 Task: For heading Arial Rounded MT Bold with Underline.  font size for heading26,  'Change the font style of data to'Browallia New.  and font size to 18,  Change the alignment of both headline & data to Align middle & Align Text left.  In the sheet  analysisSalesTargets_2022
Action: Mouse moved to (177, 176)
Screenshot: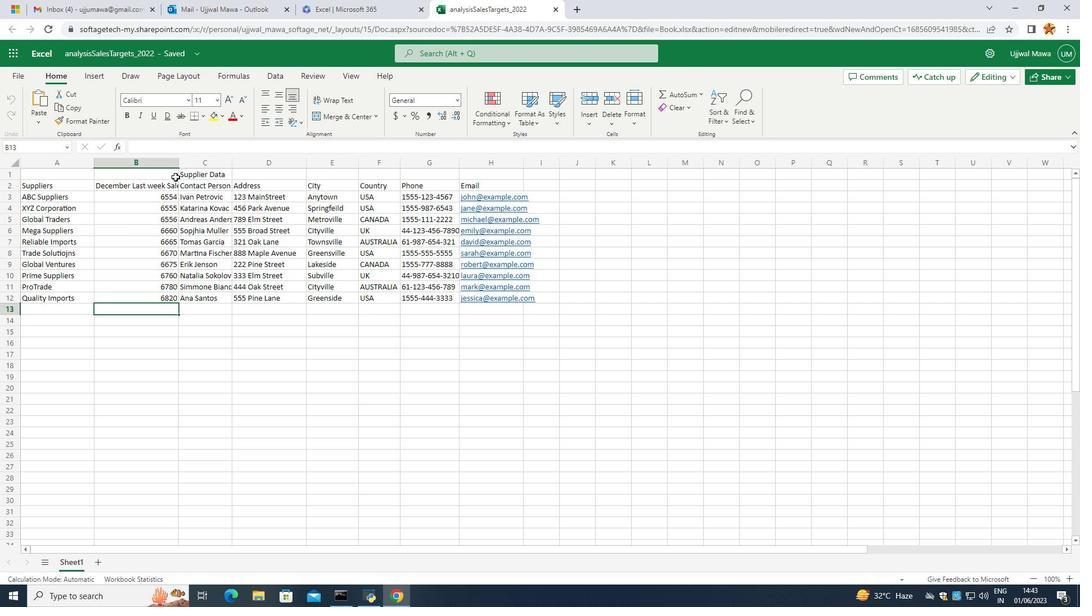 
Action: Mouse pressed left at (177, 176)
Screenshot: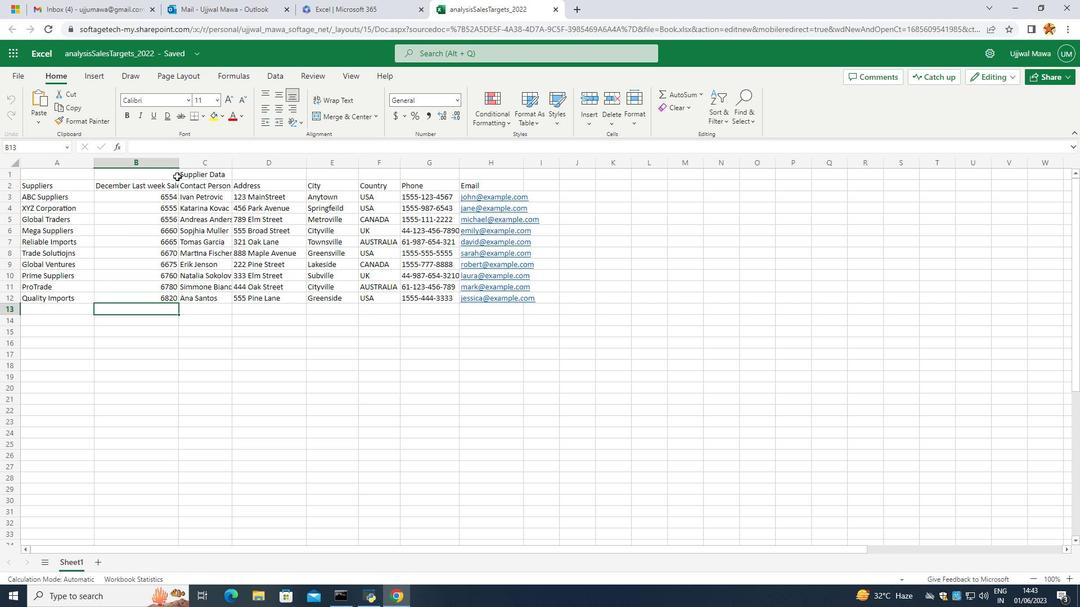 
Action: Mouse moved to (186, 177)
Screenshot: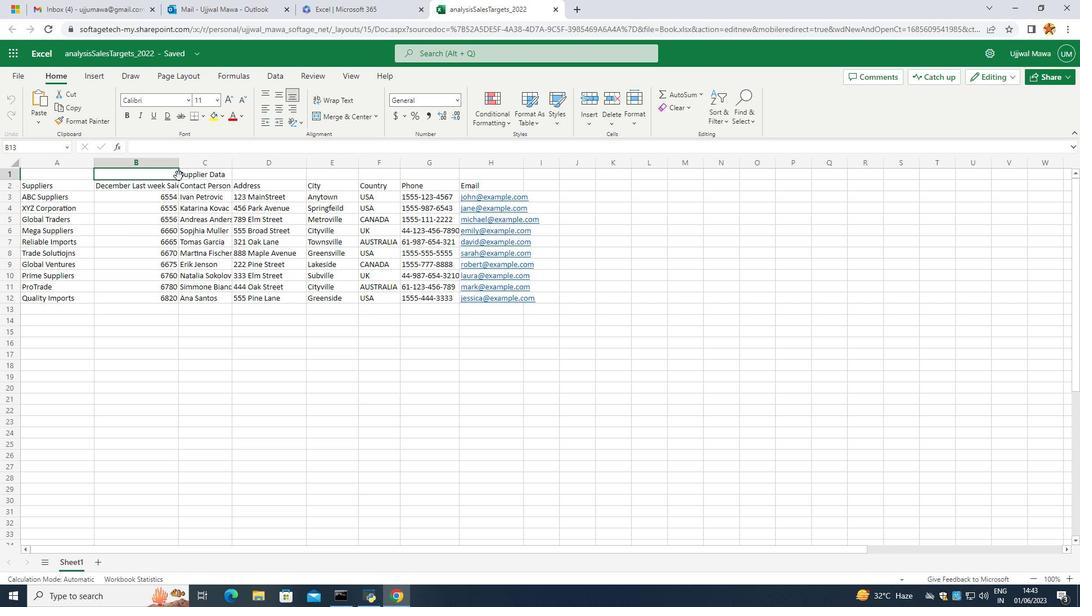 
Action: Mouse pressed left at (186, 177)
Screenshot: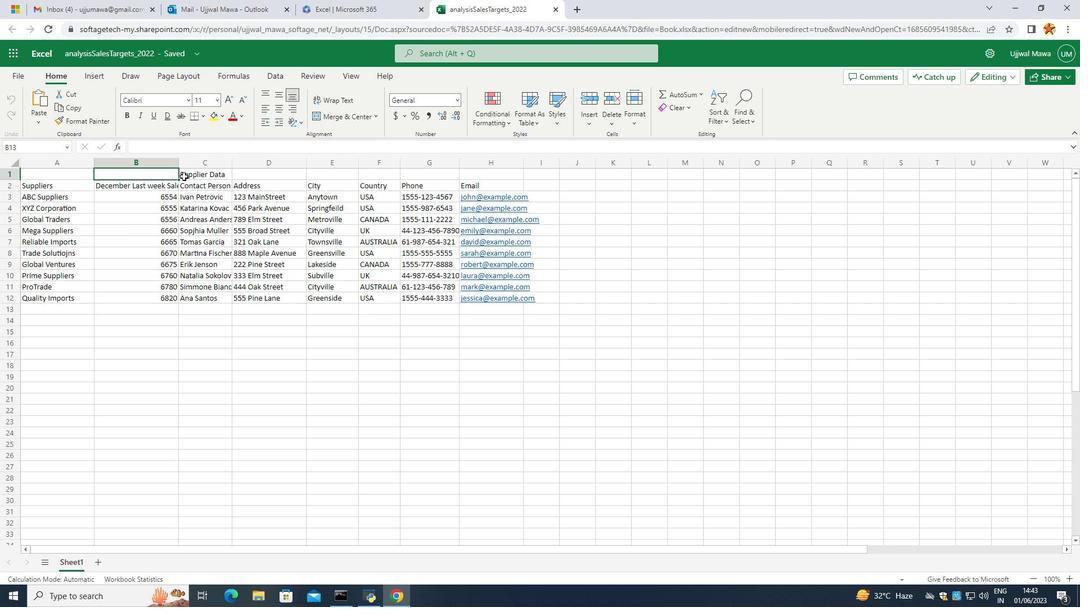 
Action: Mouse moved to (180, 101)
Screenshot: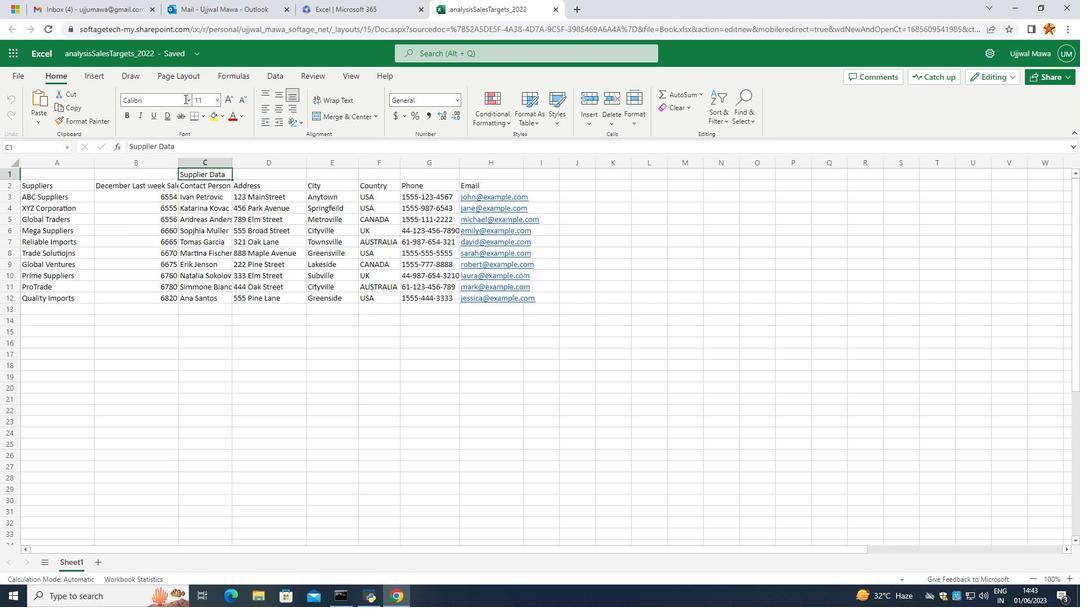 
Action: Mouse pressed left at (180, 101)
Screenshot: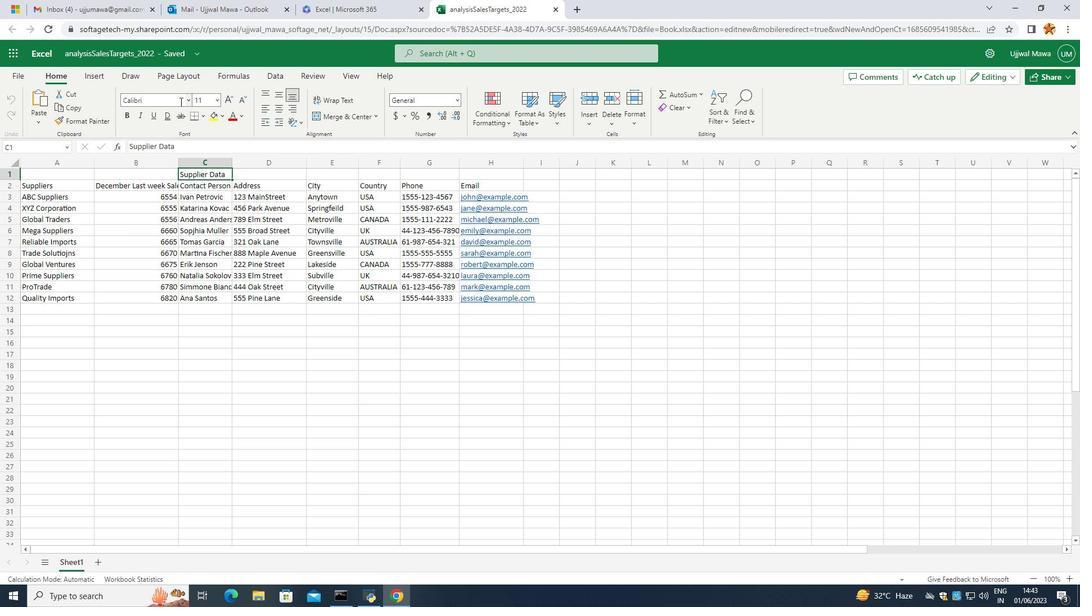 
Action: Mouse moved to (183, 102)
Screenshot: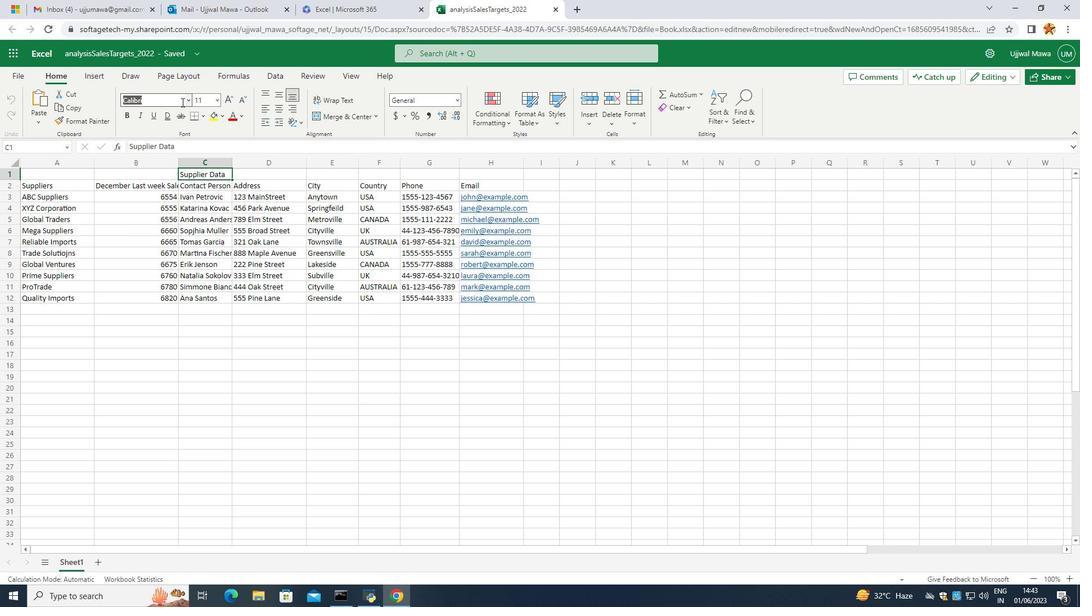 
Action: Mouse pressed left at (183, 102)
Screenshot: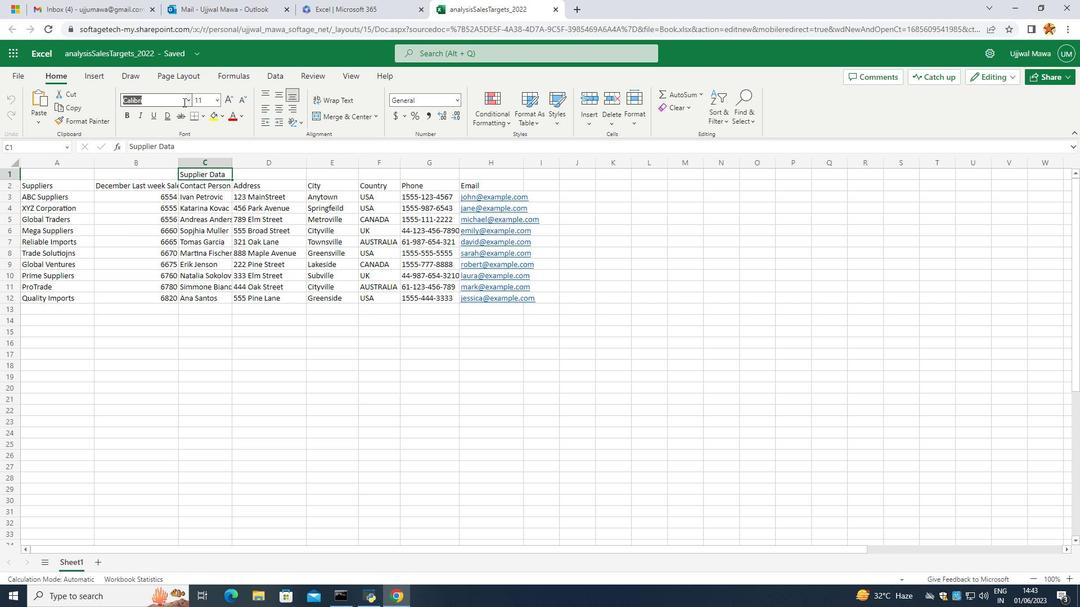
Action: Mouse moved to (189, 101)
Screenshot: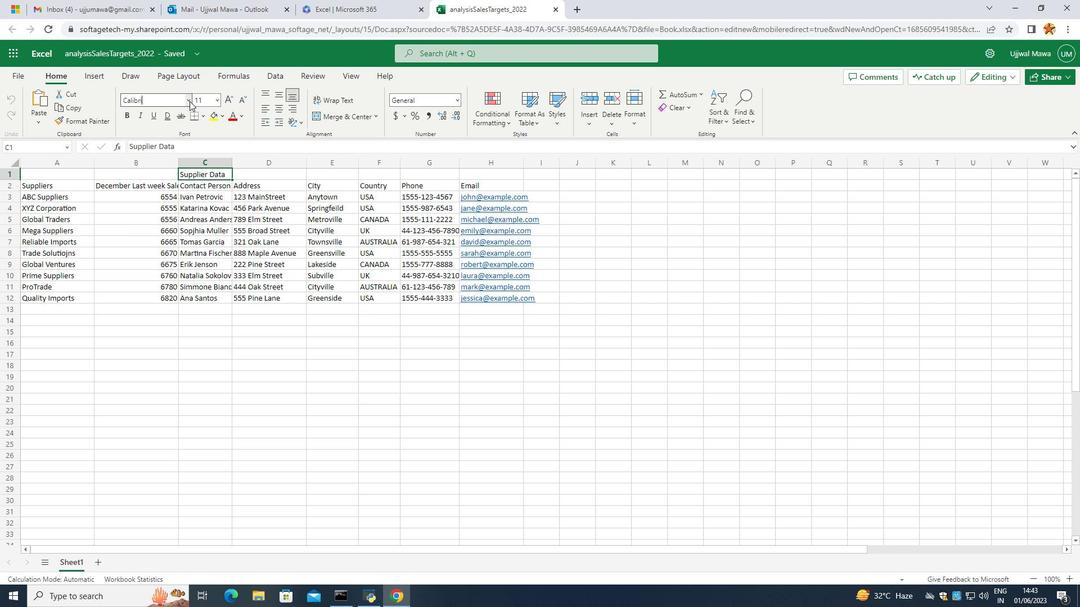 
Action: Mouse pressed left at (189, 101)
Screenshot: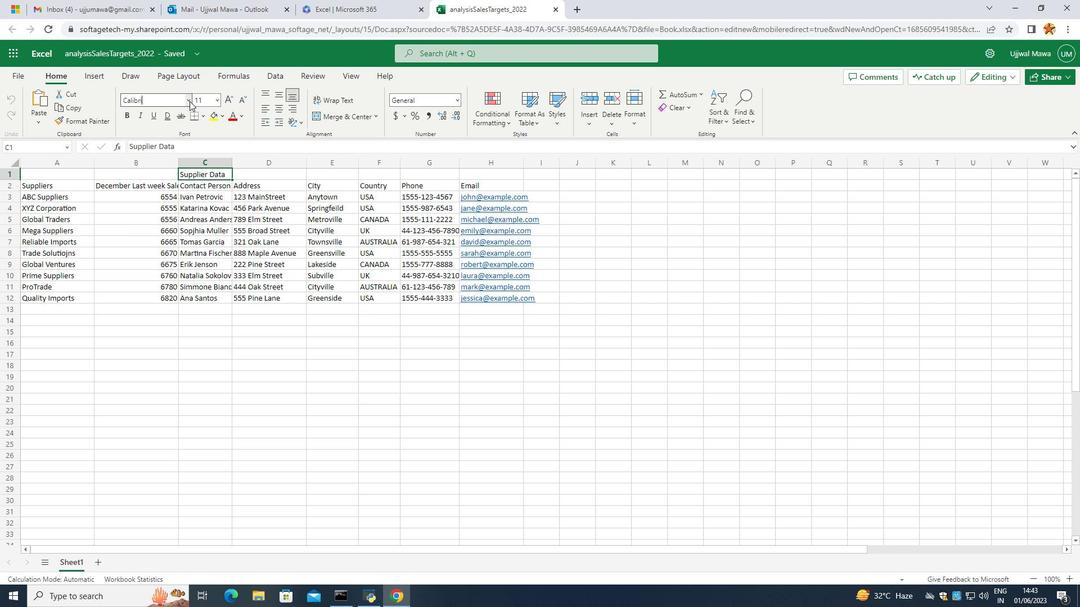 
Action: Mouse moved to (162, 132)
Screenshot: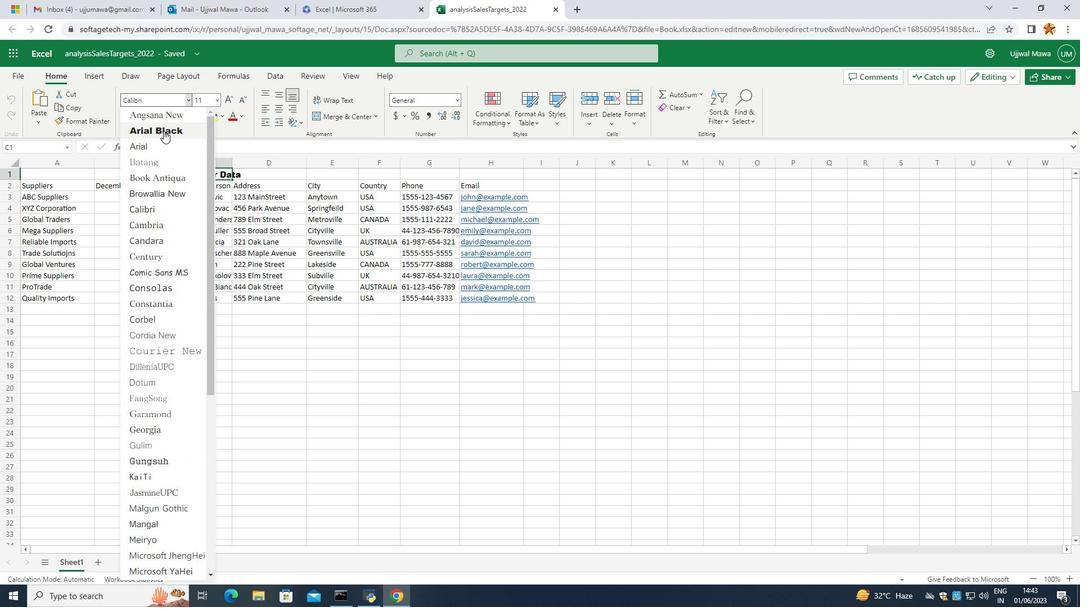 
Action: Mouse pressed left at (162, 132)
Screenshot: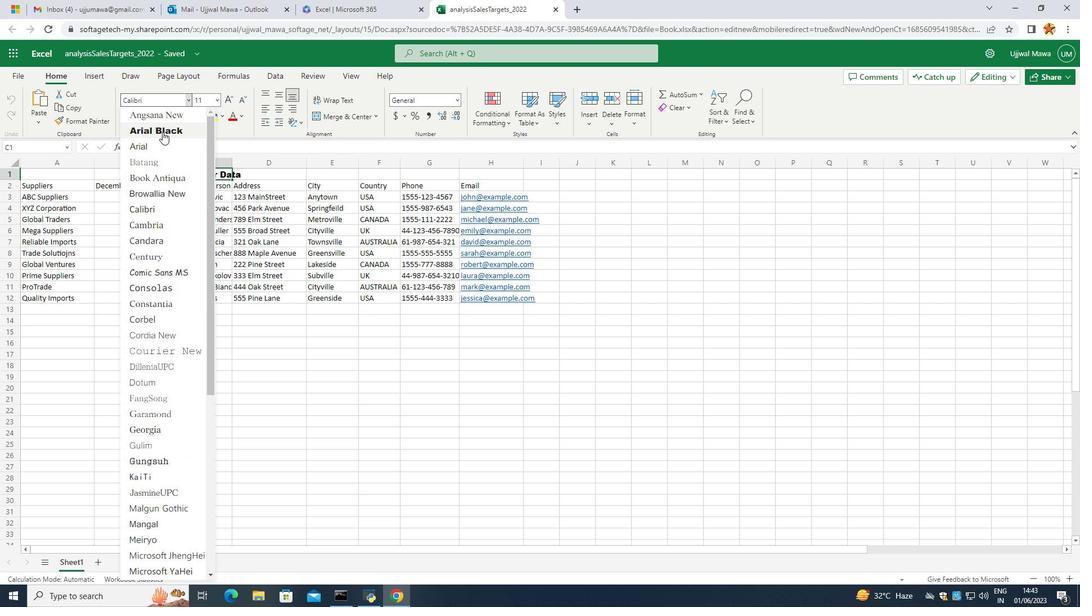 
Action: Mouse moved to (131, 114)
Screenshot: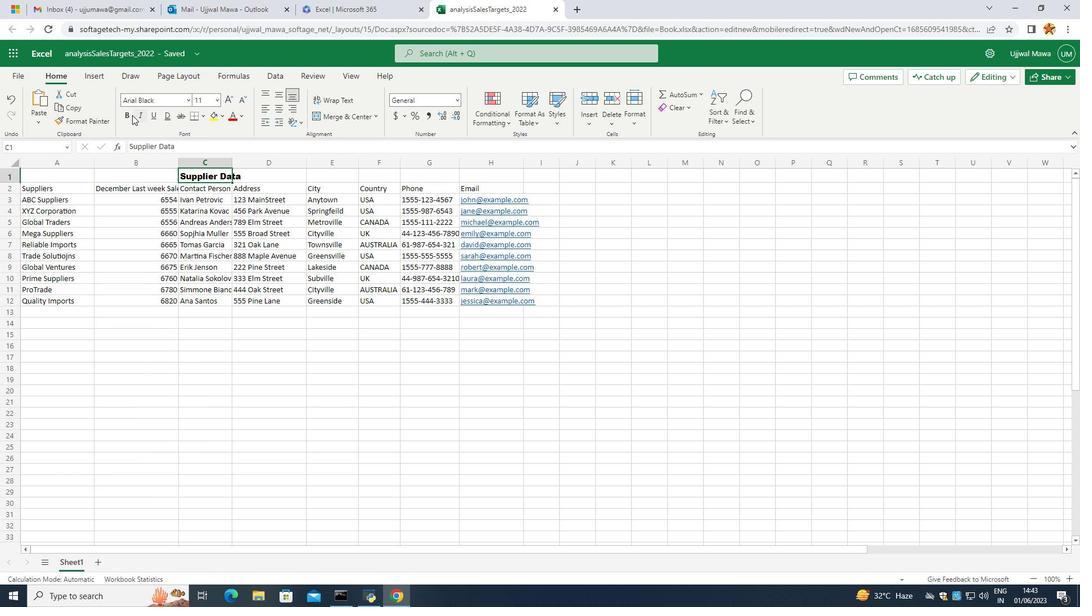 
Action: Mouse pressed left at (131, 114)
Screenshot: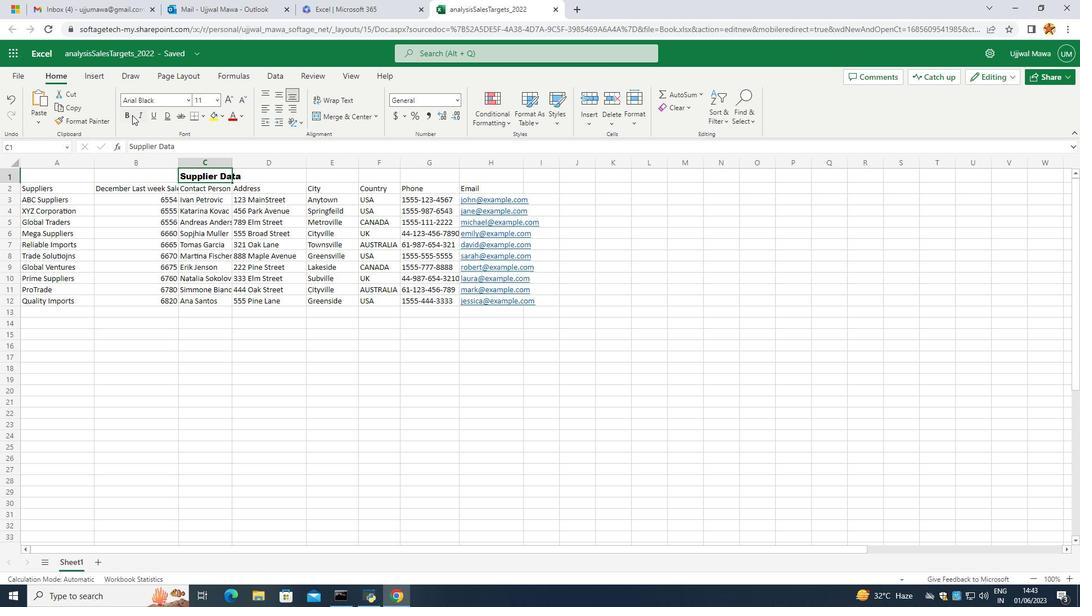 
Action: Mouse moved to (158, 118)
Screenshot: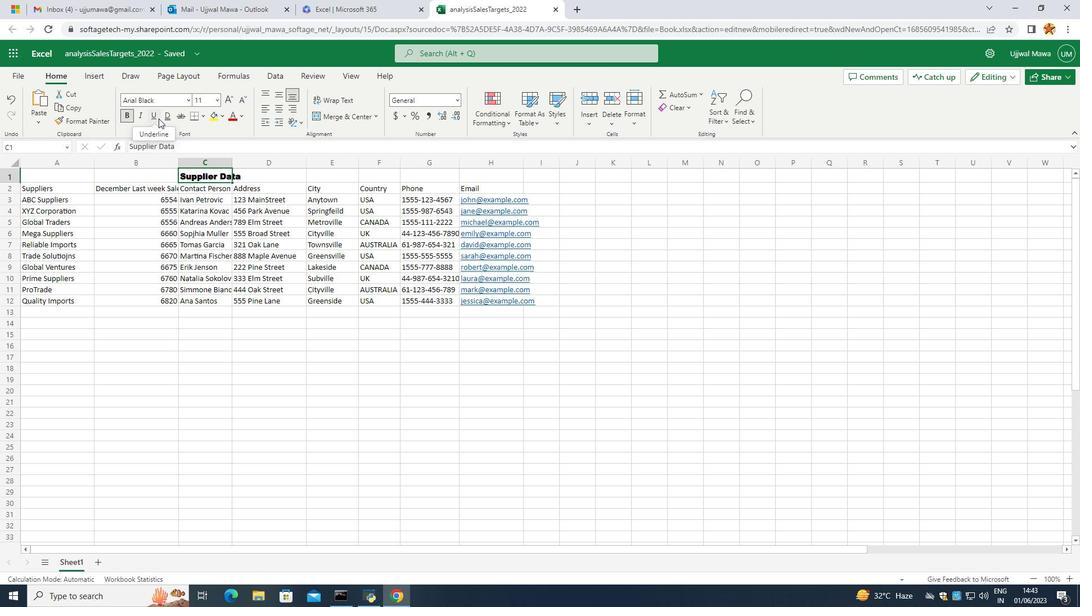 
Action: Mouse pressed left at (158, 118)
Screenshot: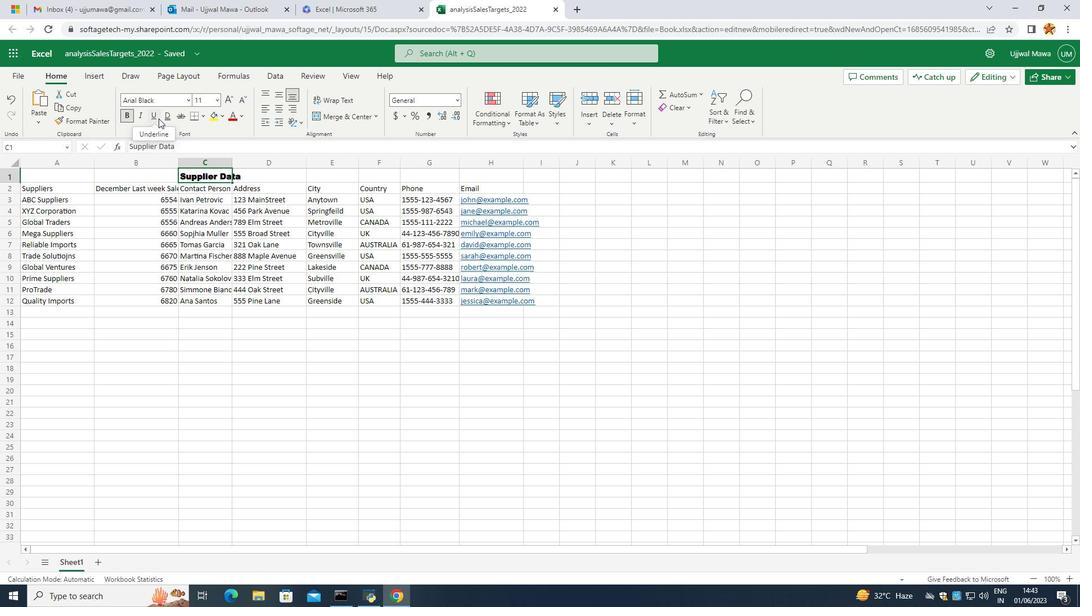 
Action: Mouse moved to (221, 102)
Screenshot: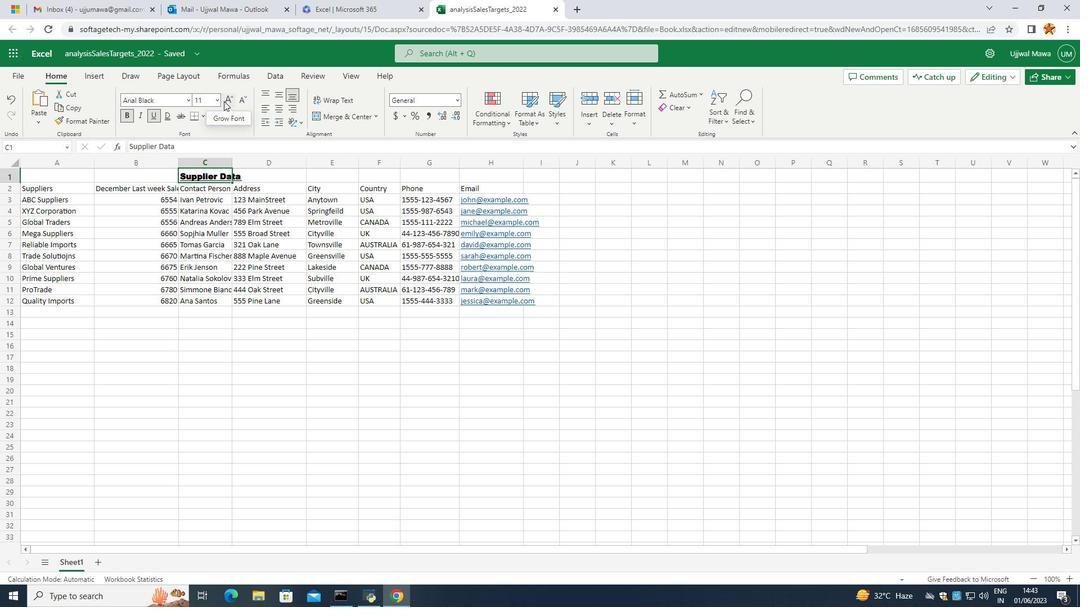 
Action: Mouse pressed left at (221, 102)
Screenshot: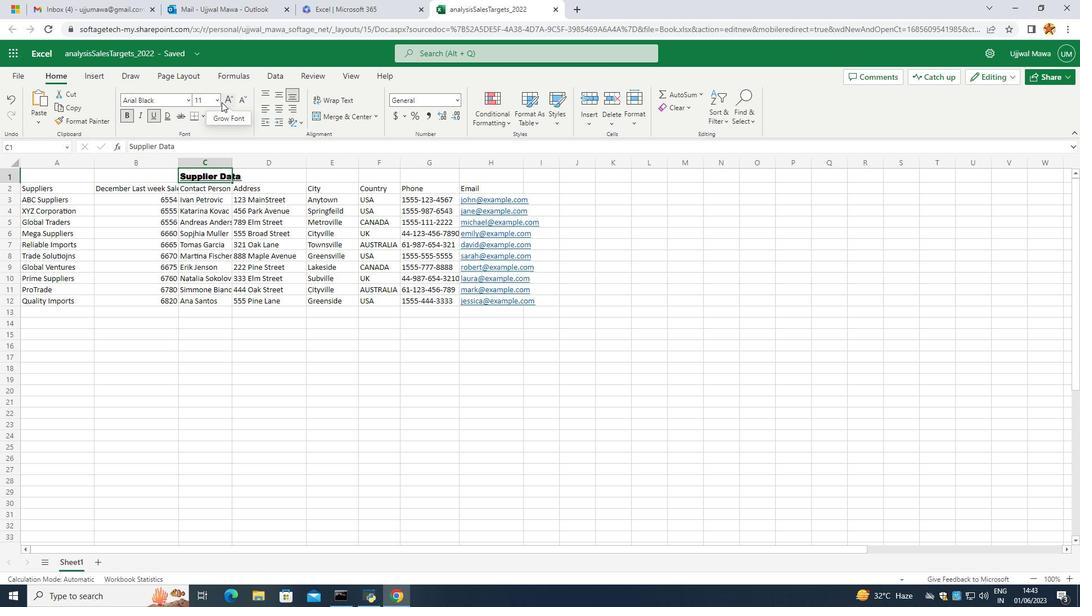 
Action: Mouse moved to (227, 103)
Screenshot: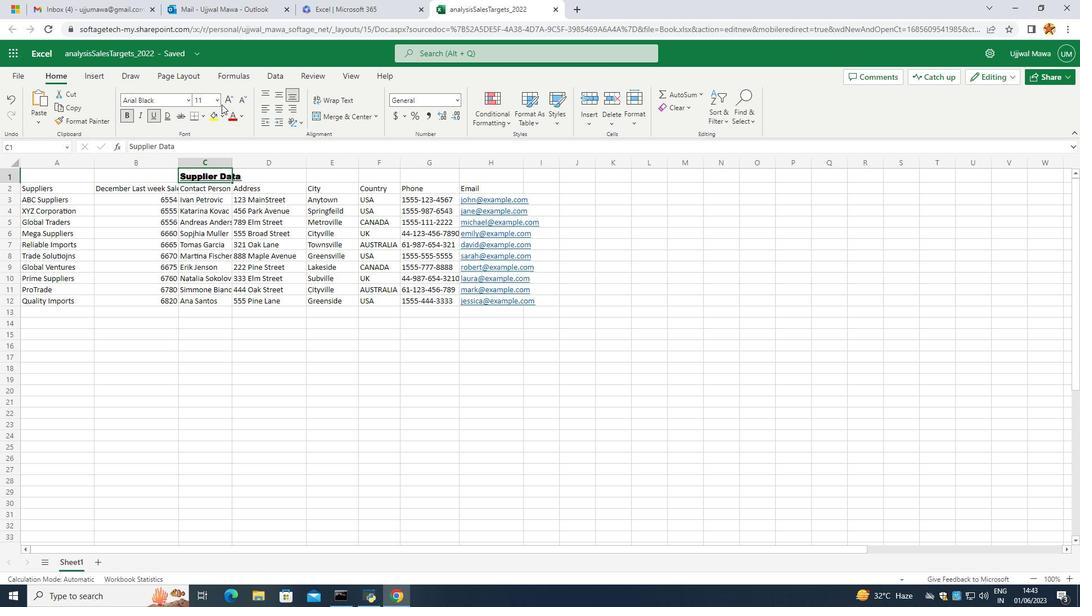 
Action: Mouse pressed left at (227, 103)
Screenshot: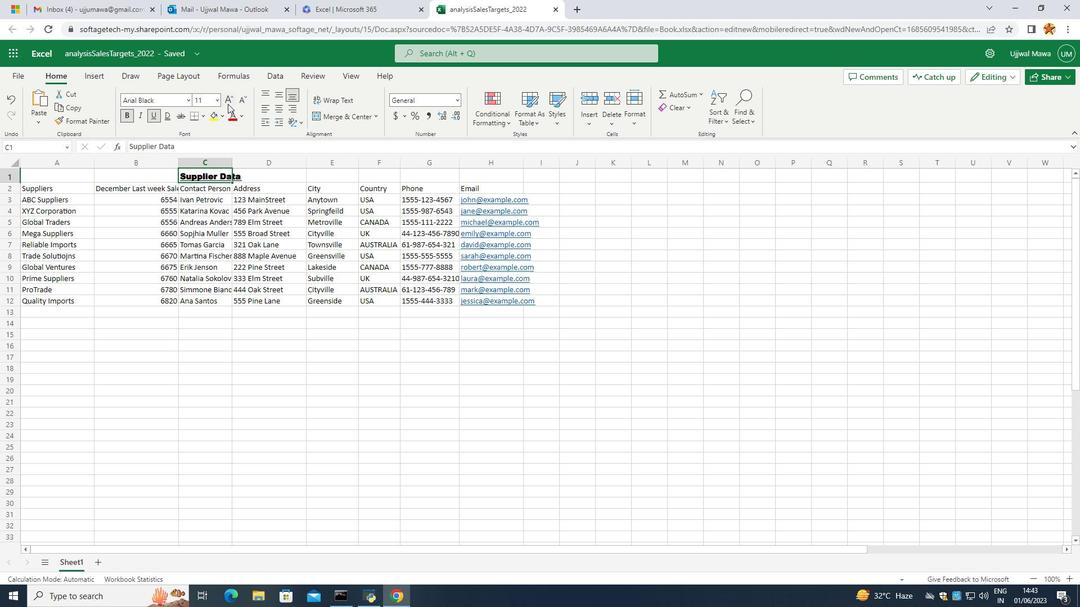 
Action: Mouse pressed left at (227, 103)
Screenshot: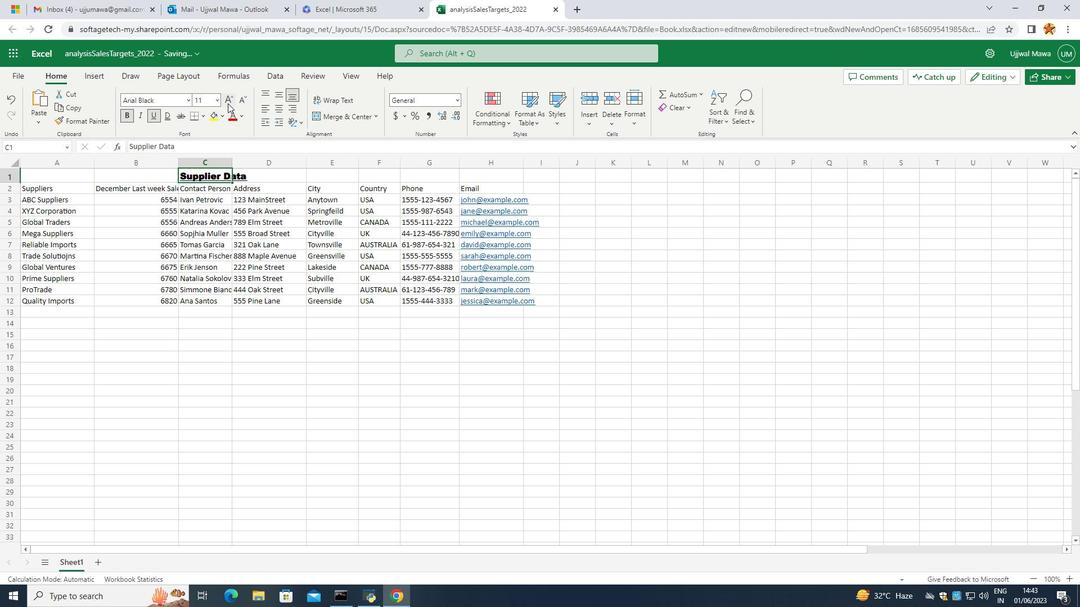 
Action: Mouse pressed left at (227, 103)
Screenshot: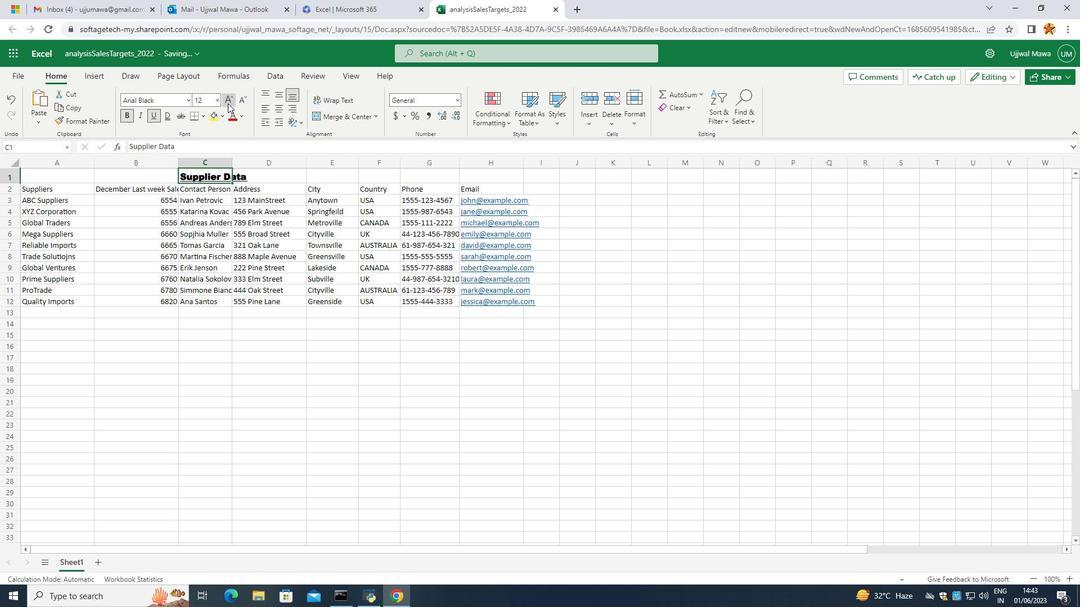 
Action: Mouse pressed left at (227, 103)
Screenshot: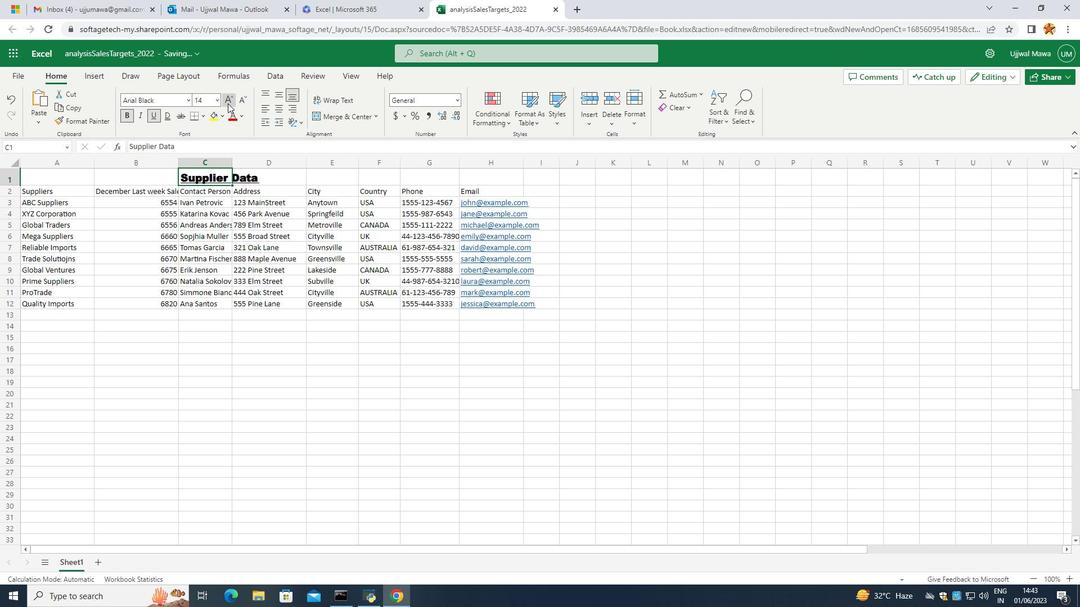 
Action: Mouse pressed left at (227, 103)
Screenshot: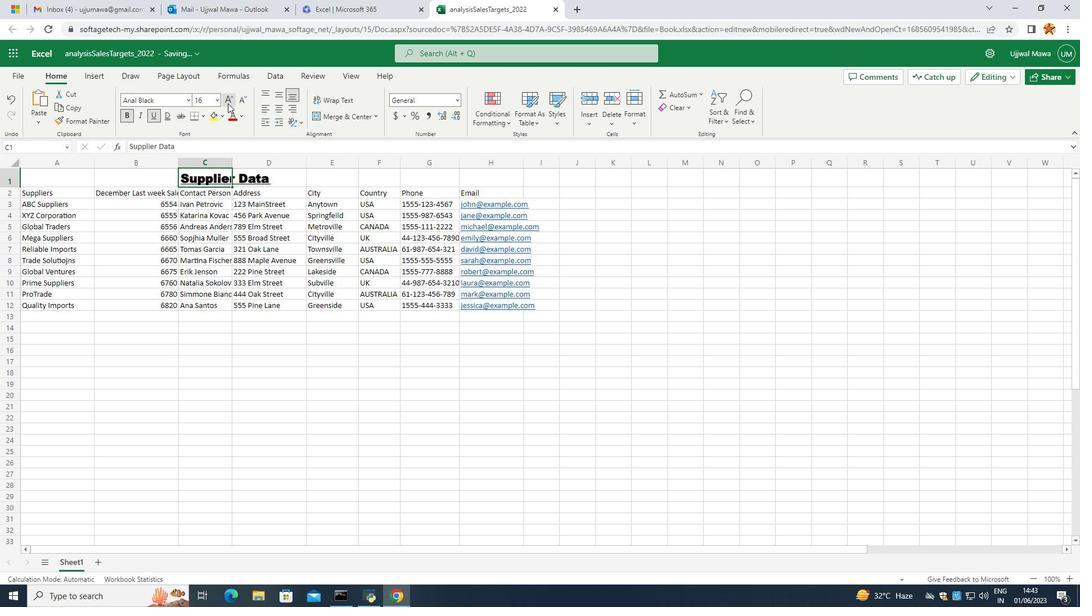 
Action: Mouse pressed left at (227, 103)
Screenshot: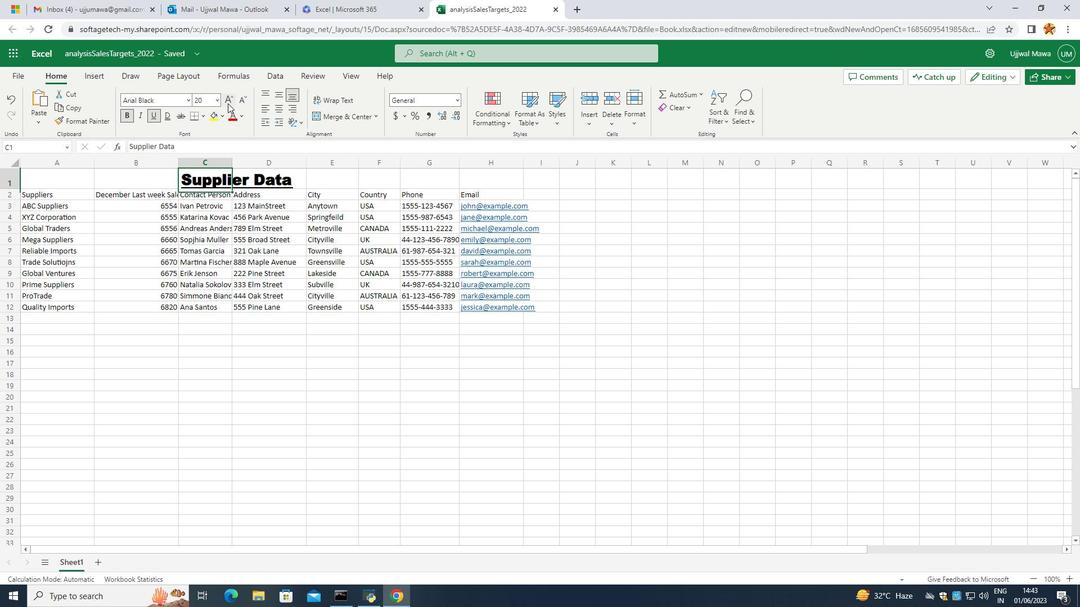 
Action: Mouse pressed left at (227, 103)
Screenshot: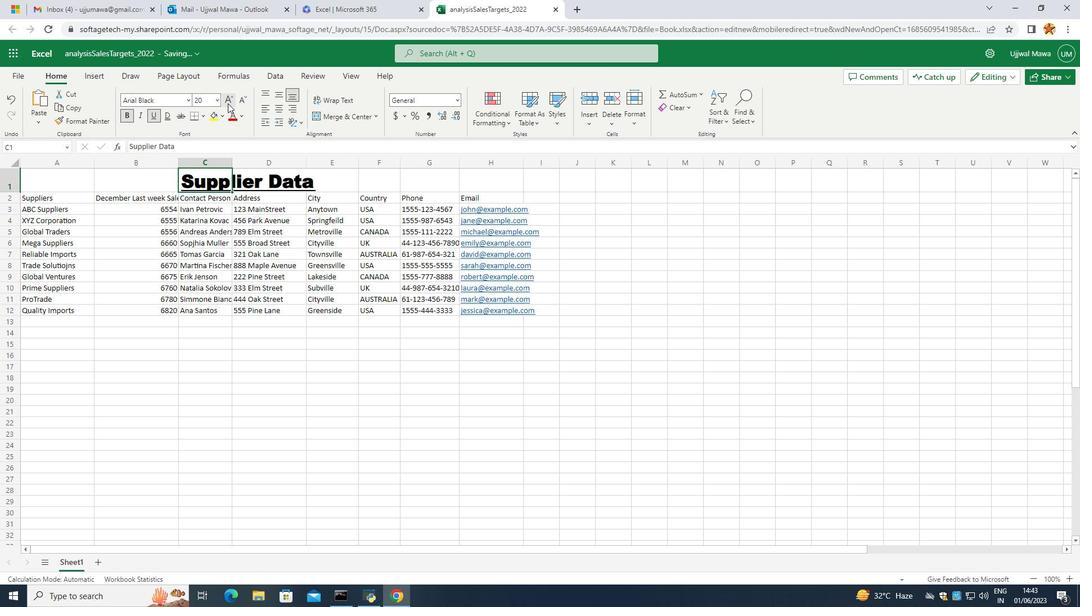 
Action: Mouse pressed left at (227, 103)
Screenshot: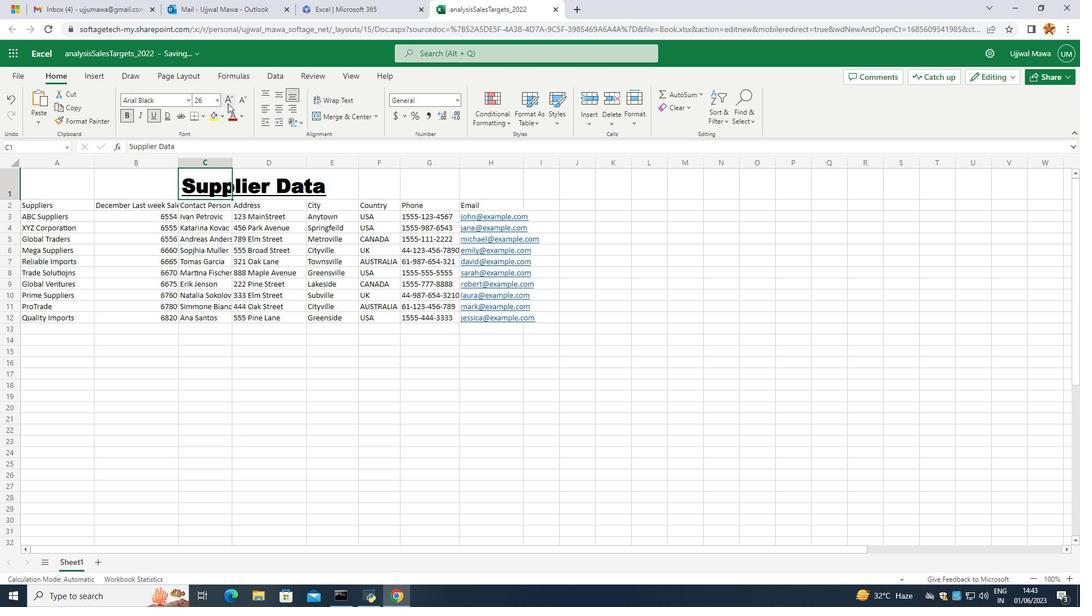 
Action: Mouse moved to (237, 101)
Screenshot: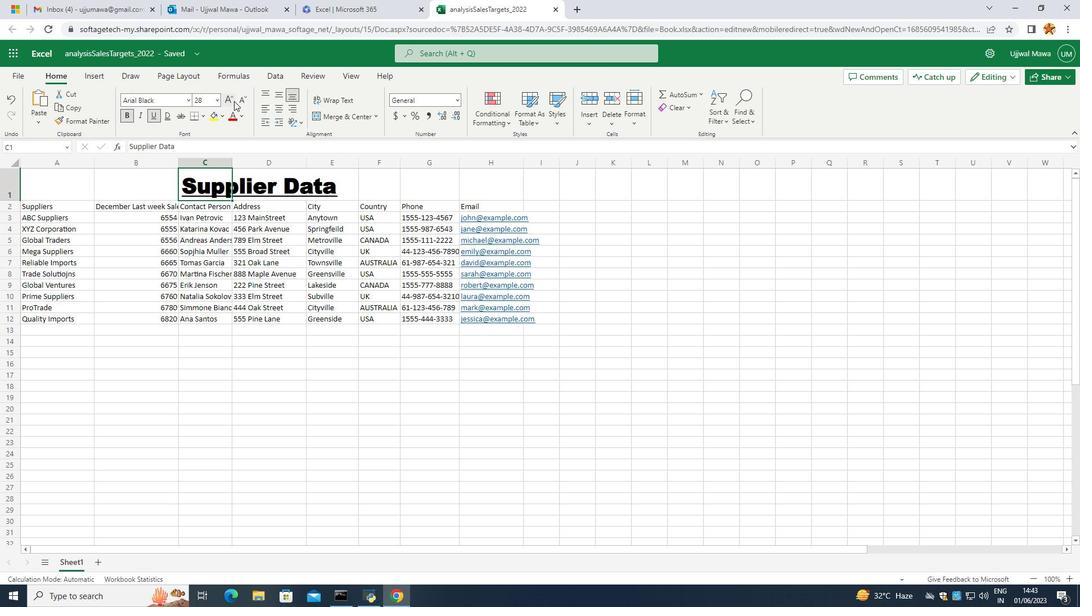 
Action: Mouse pressed left at (237, 101)
Screenshot: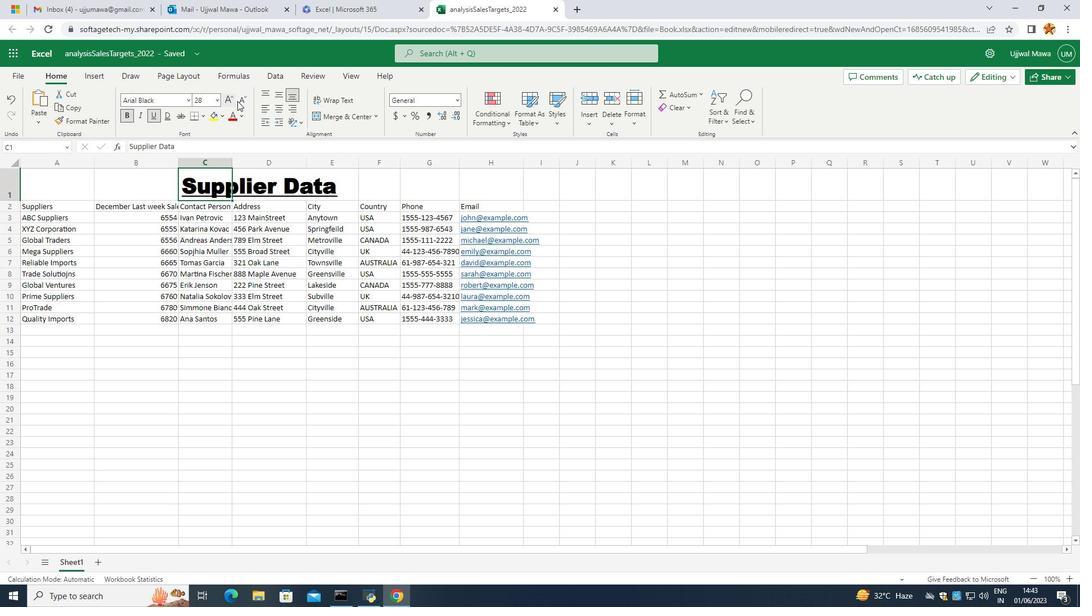 
Action: Mouse moved to (161, 216)
Screenshot: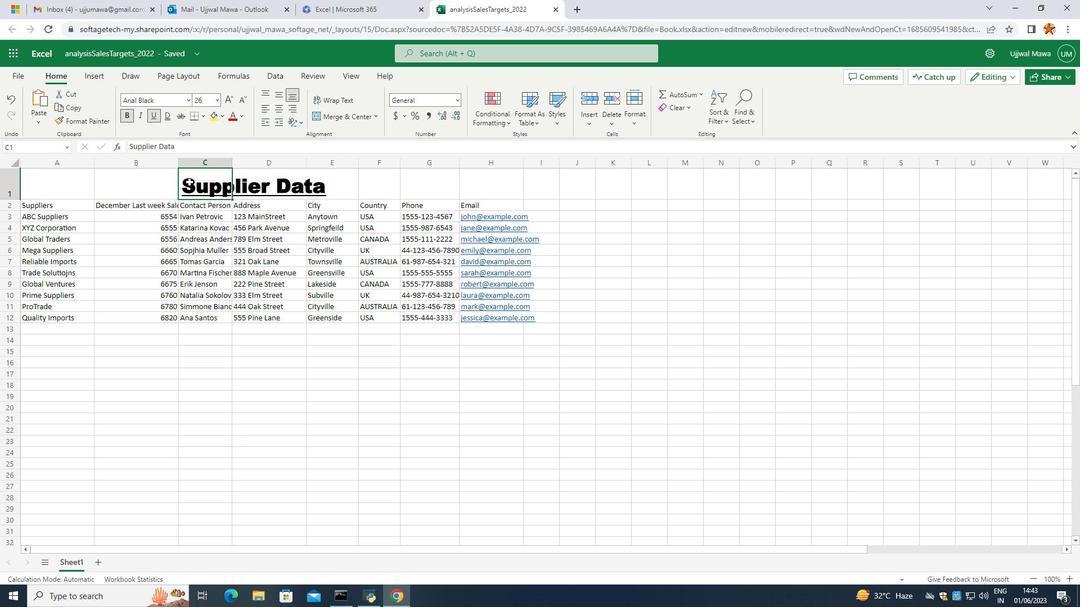 
Action: Mouse pressed left at (161, 216)
Screenshot: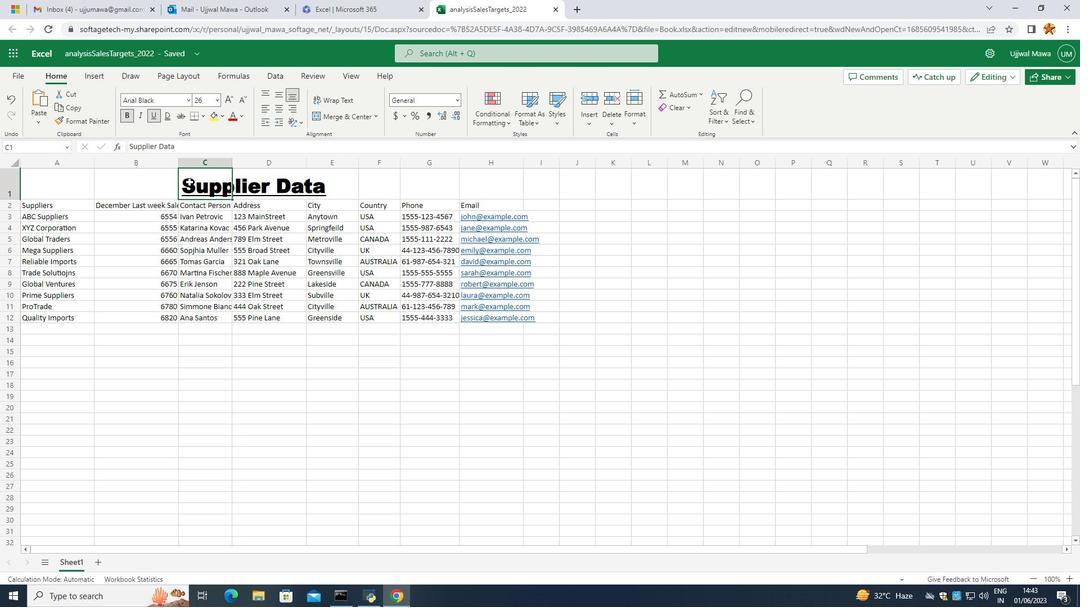 
Action: Mouse moved to (205, 186)
Screenshot: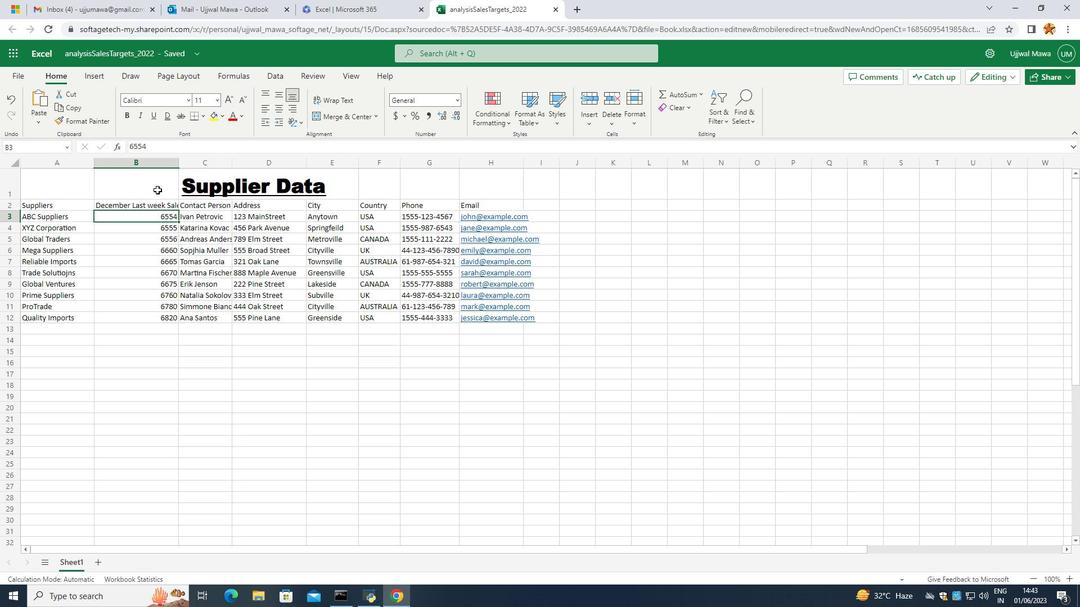 
Action: Mouse pressed left at (205, 186)
Screenshot: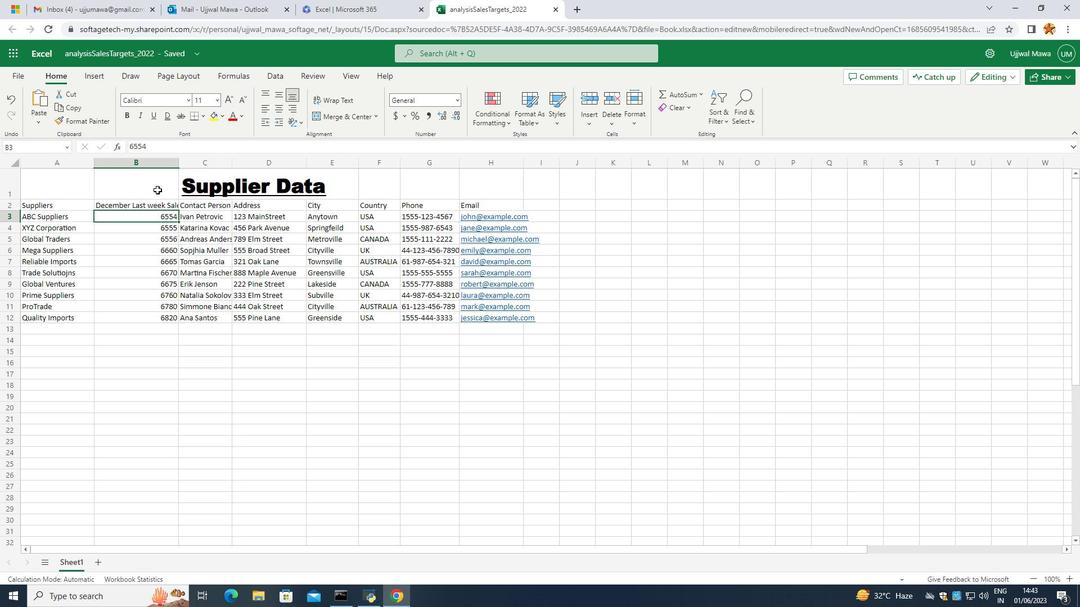 
Action: Mouse moved to (205, 186)
Screenshot: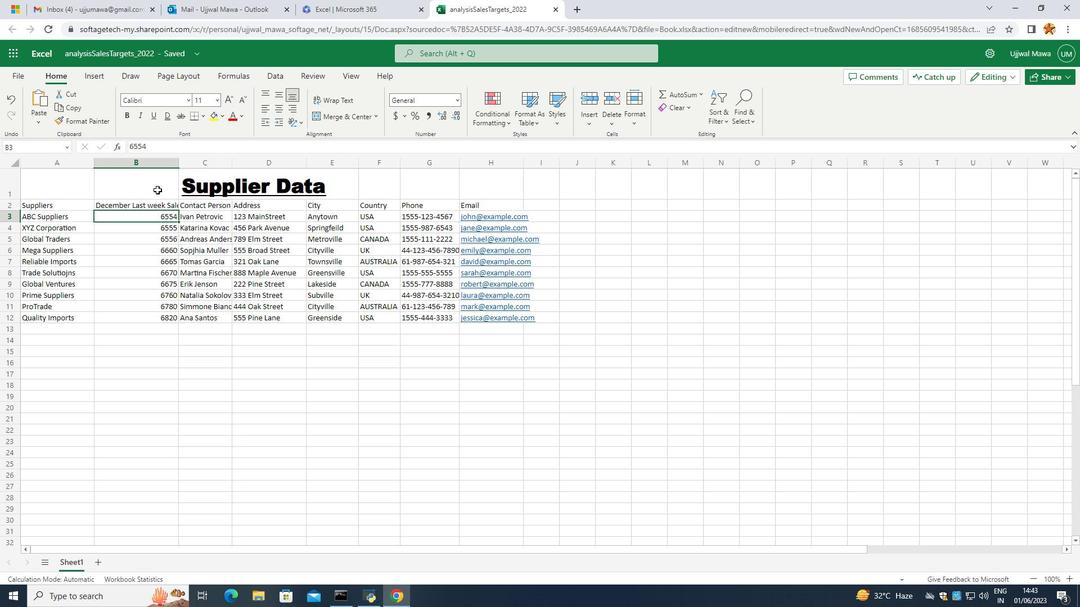 
Action: Mouse pressed left at (205, 186)
Screenshot: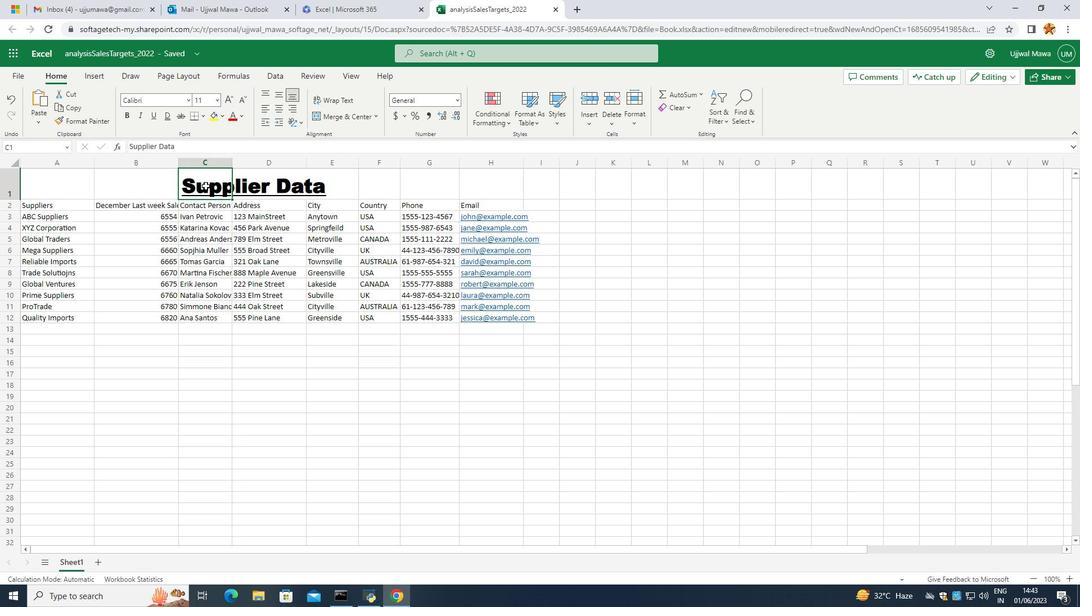 
Action: Mouse pressed right at (205, 186)
Screenshot: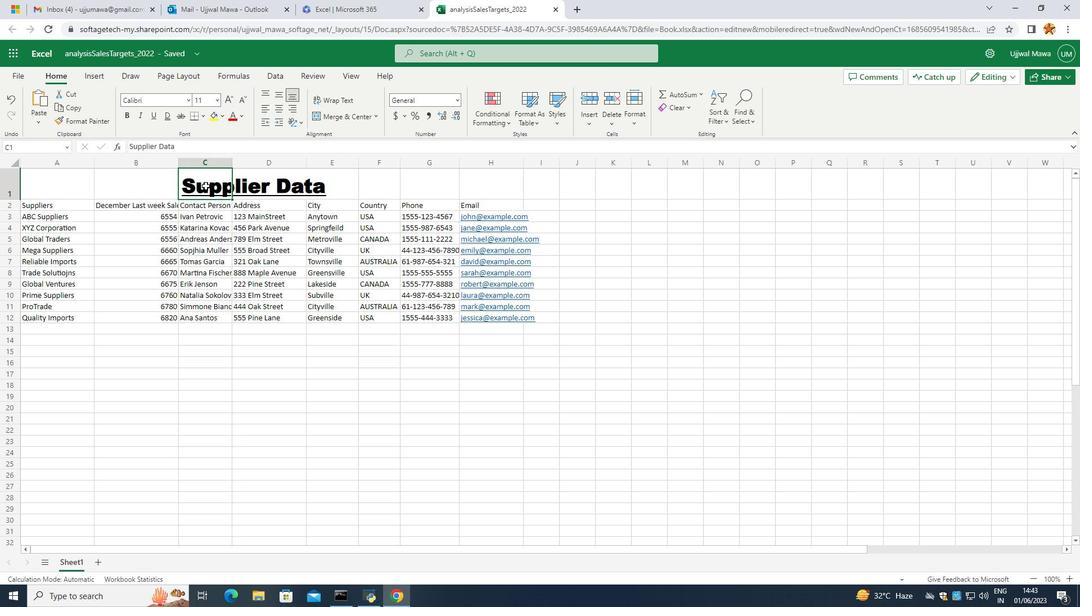
Action: Mouse moved to (222, 224)
Screenshot: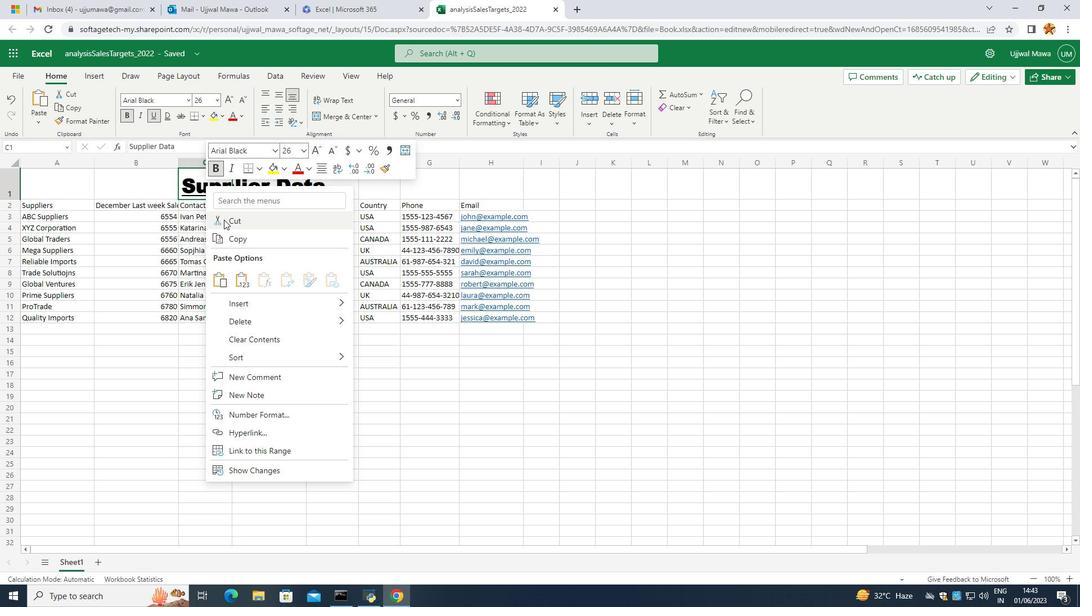 
Action: Mouse pressed left at (222, 224)
Screenshot: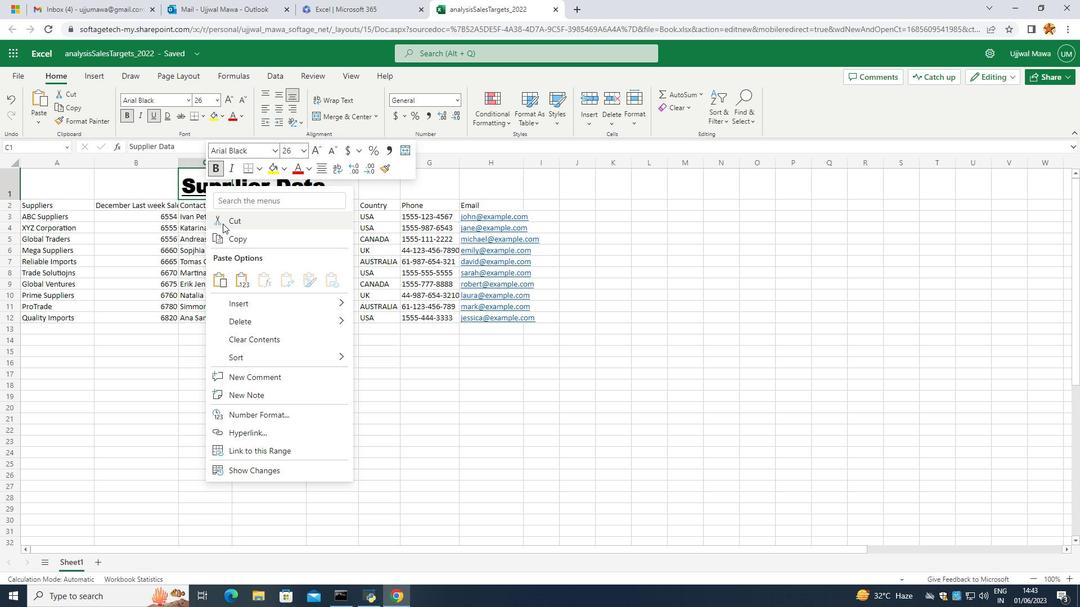 
Action: Mouse moved to (138, 186)
Screenshot: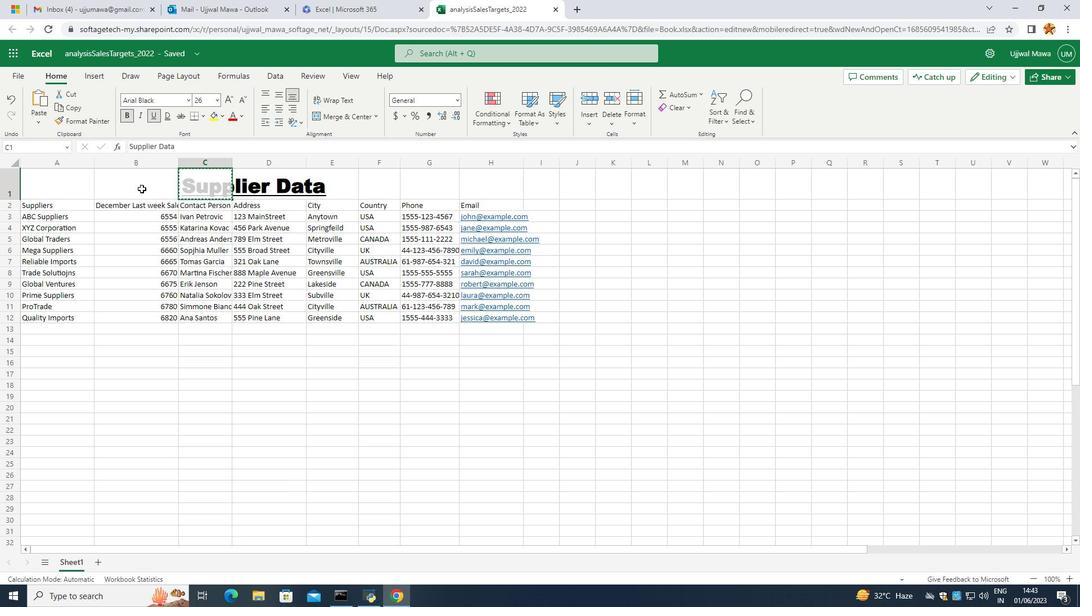 
Action: Mouse pressed left at (138, 186)
Screenshot: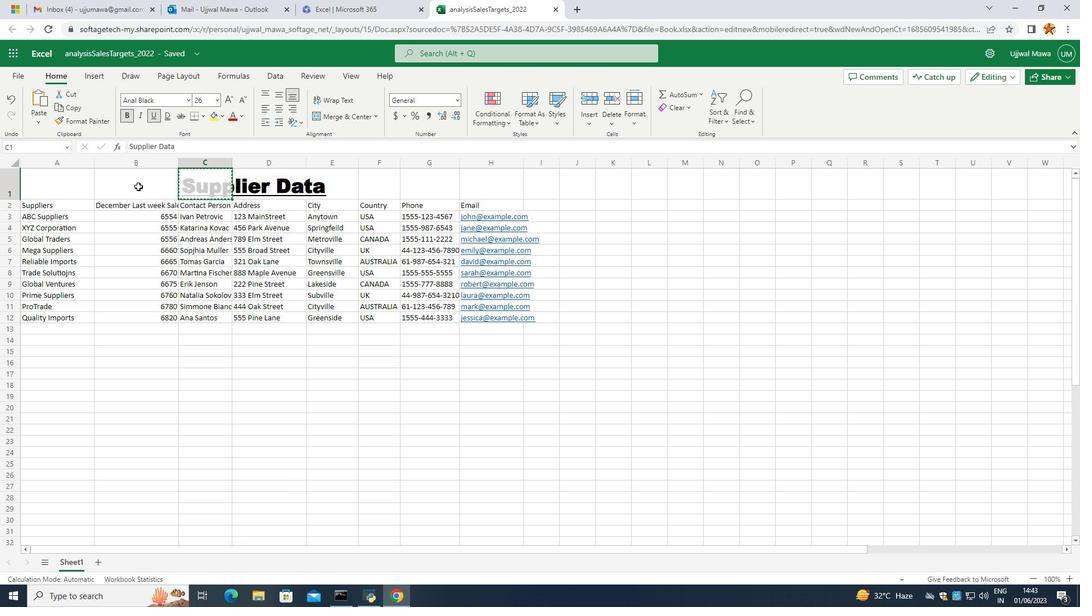 
Action: Mouse pressed right at (138, 186)
Screenshot: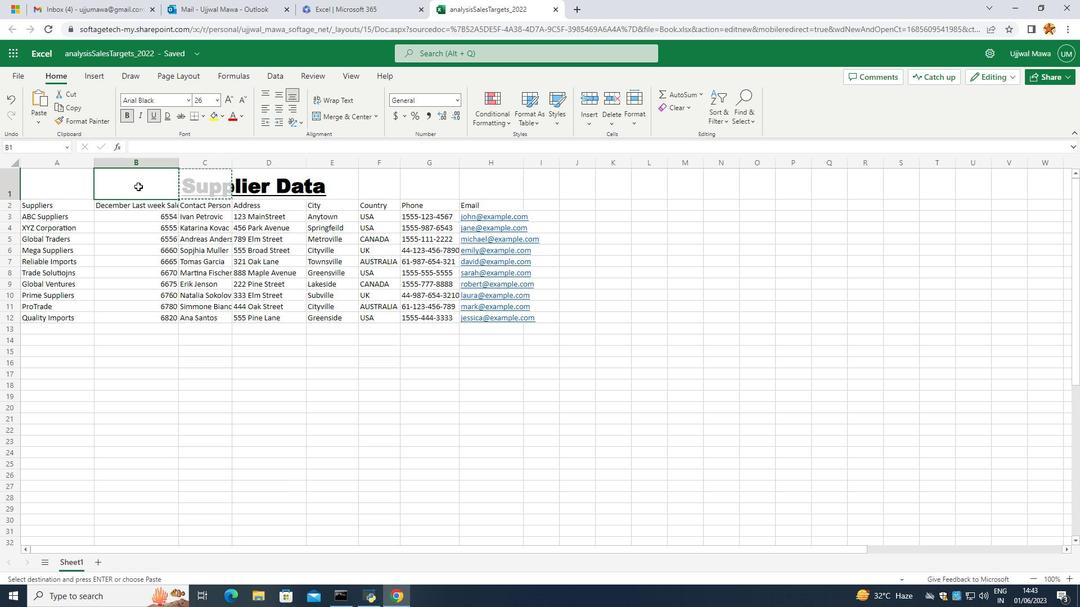 
Action: Mouse moved to (158, 274)
Screenshot: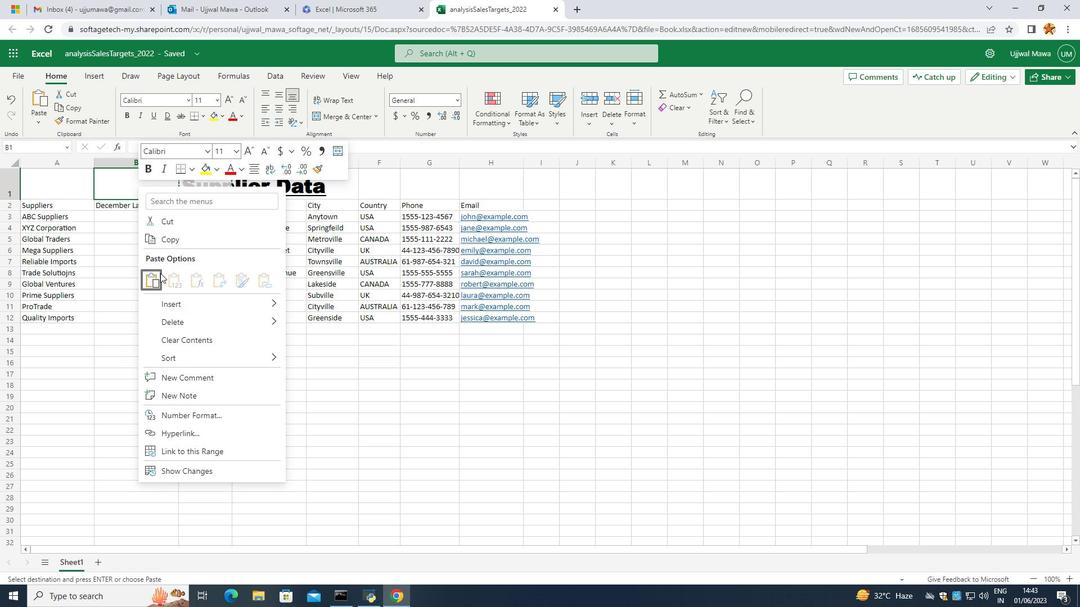 
Action: Mouse pressed left at (158, 274)
Screenshot: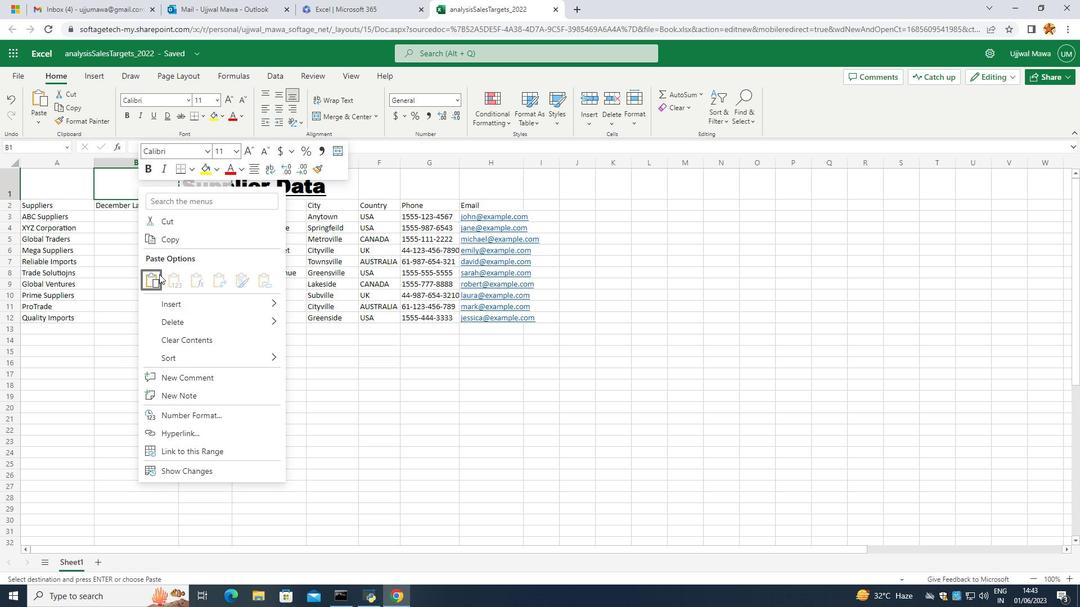 
Action: Mouse moved to (177, 262)
Screenshot: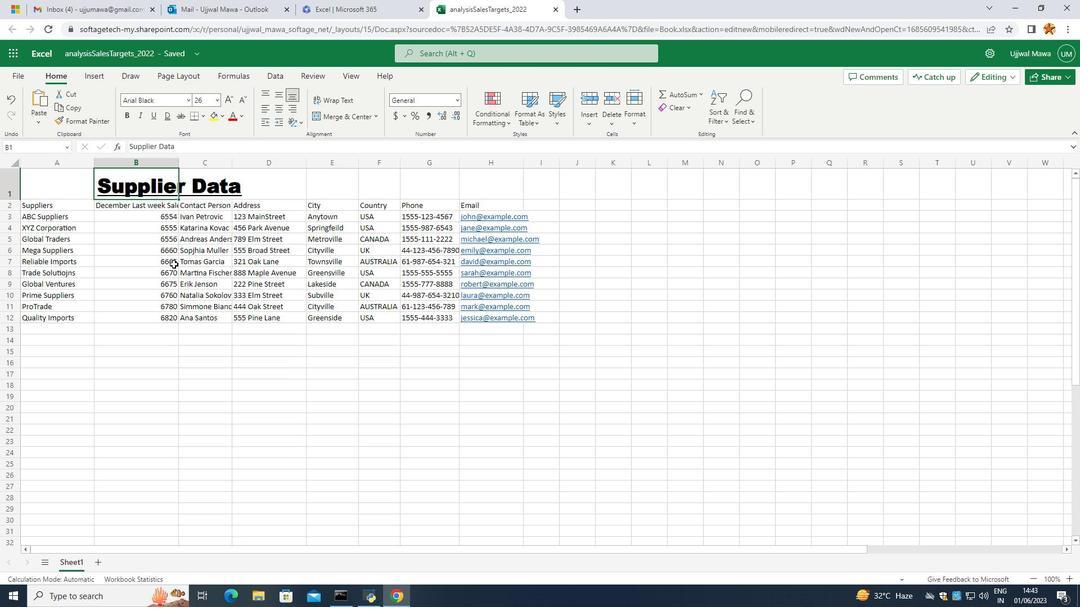 
Action: Mouse pressed left at (177, 262)
Screenshot: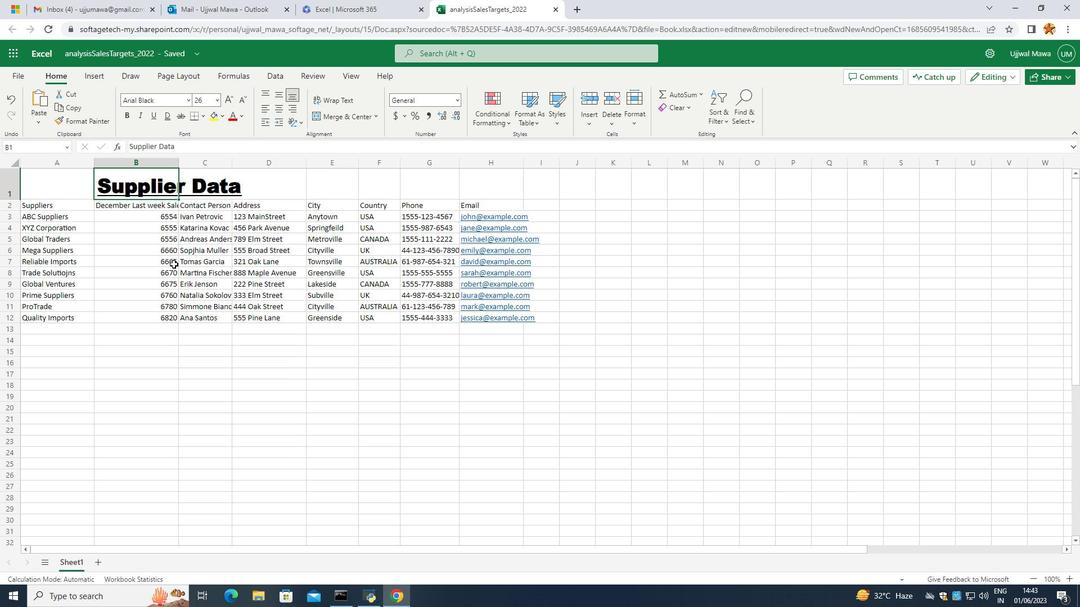 
Action: Mouse moved to (49, 208)
Screenshot: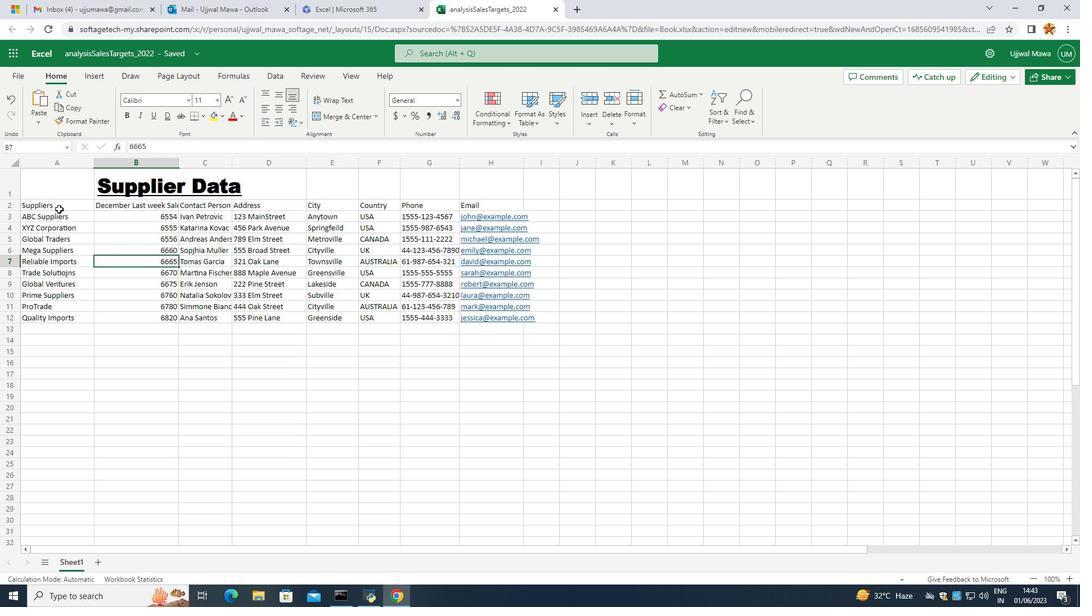 
Action: Mouse pressed left at (49, 208)
Screenshot: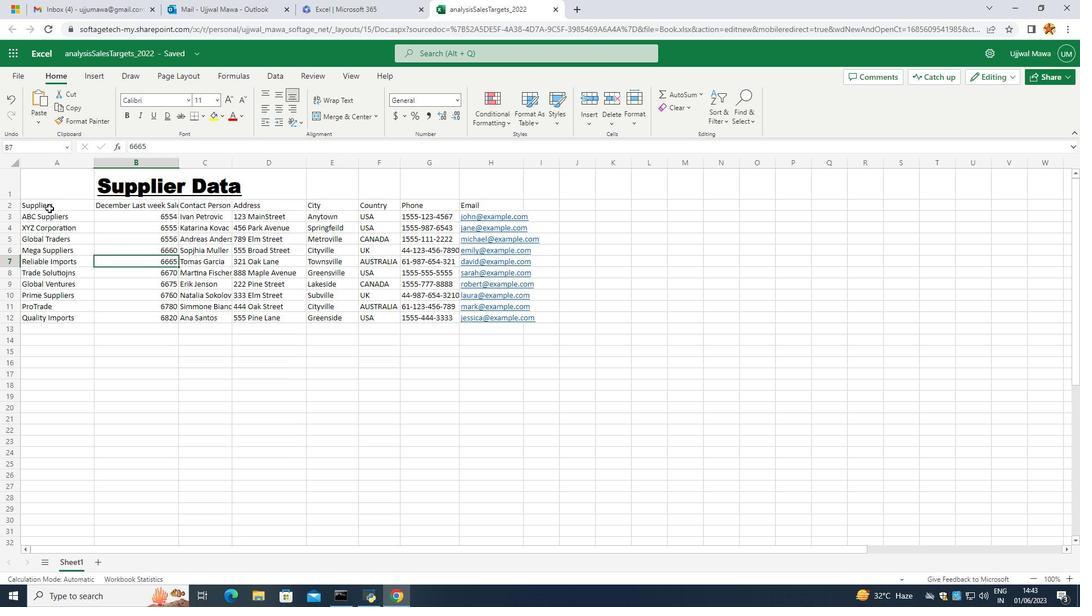 
Action: Mouse moved to (184, 100)
Screenshot: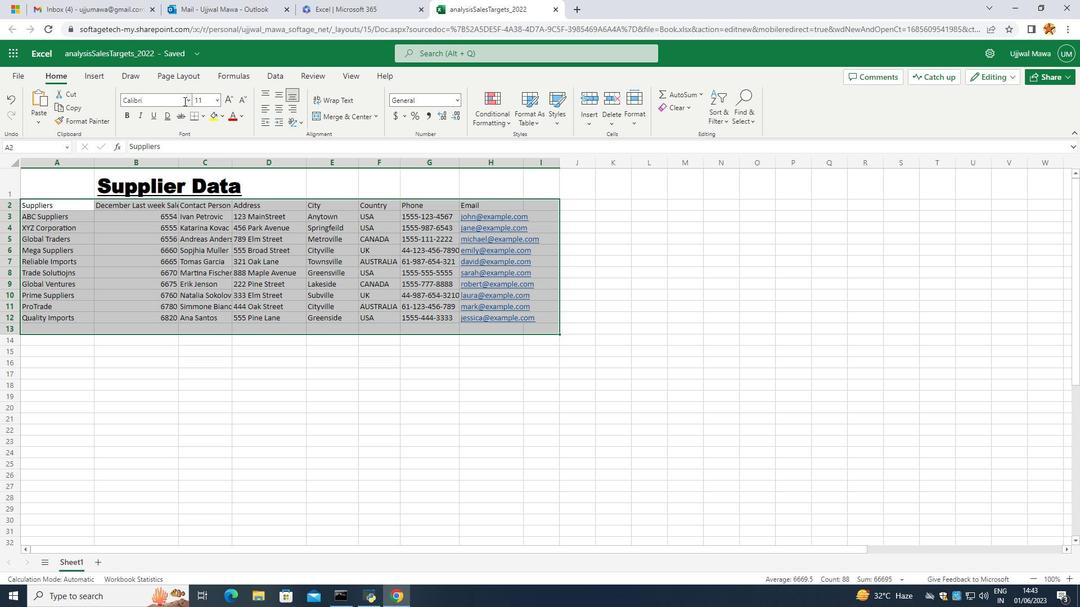 
Action: Mouse pressed left at (184, 100)
Screenshot: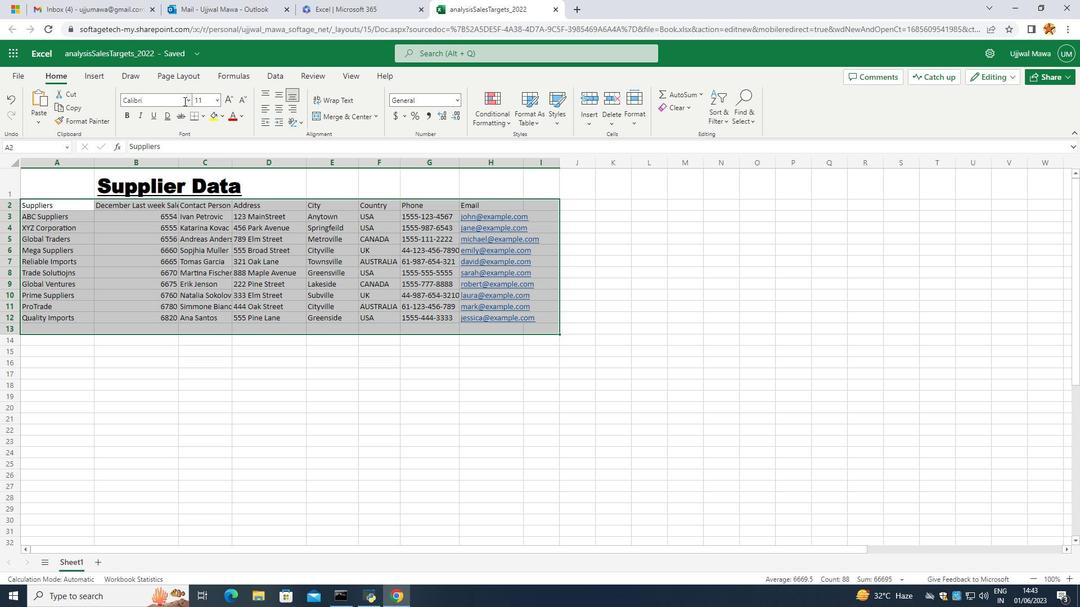 
Action: Mouse moved to (185, 100)
Screenshot: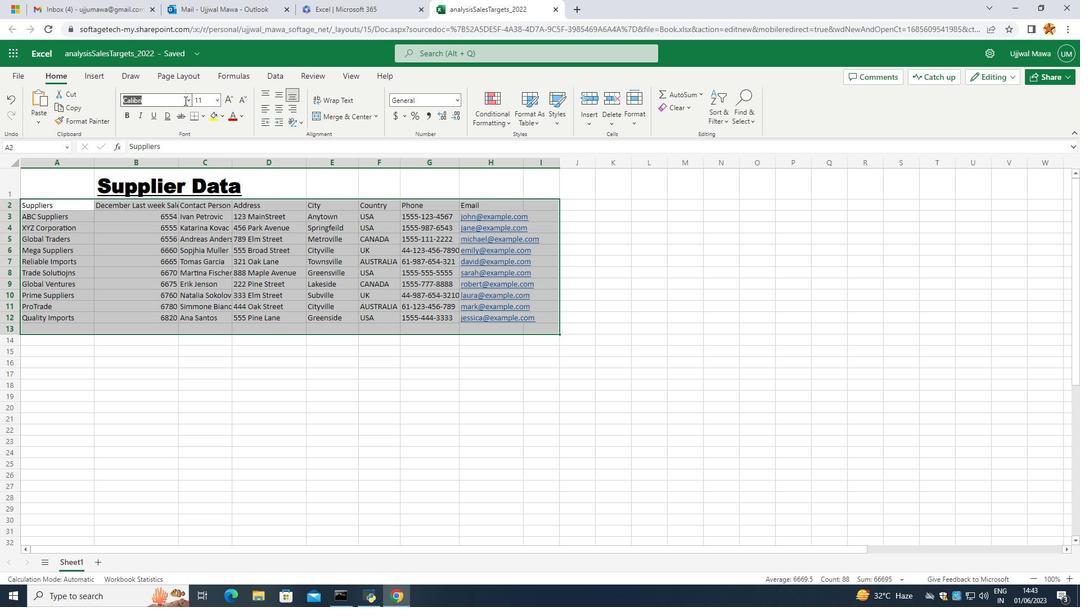 
Action: Mouse pressed left at (185, 100)
Screenshot: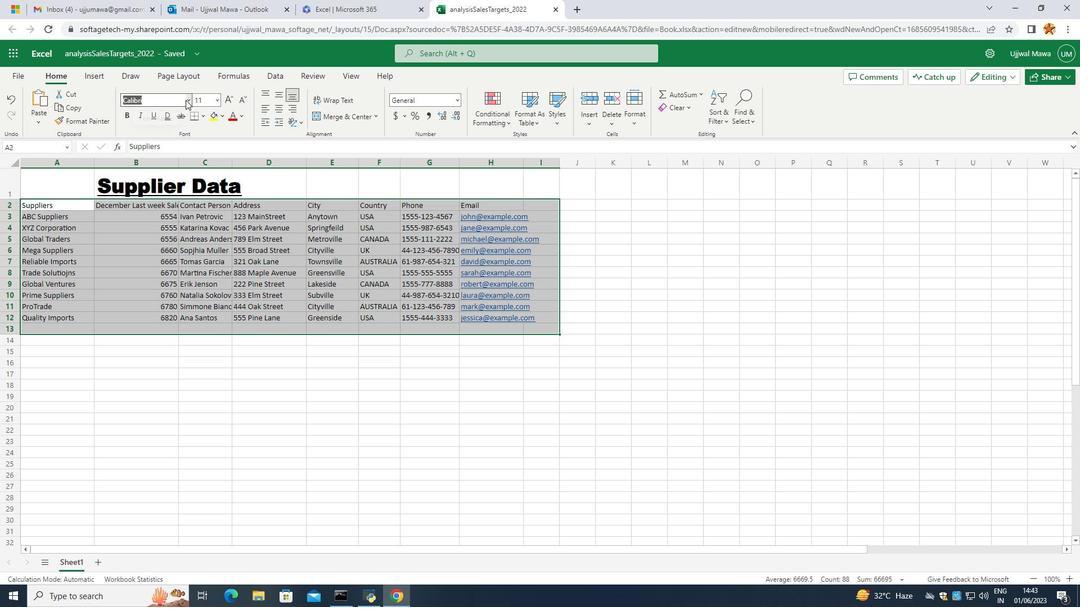 
Action: Mouse moved to (142, 193)
Screenshot: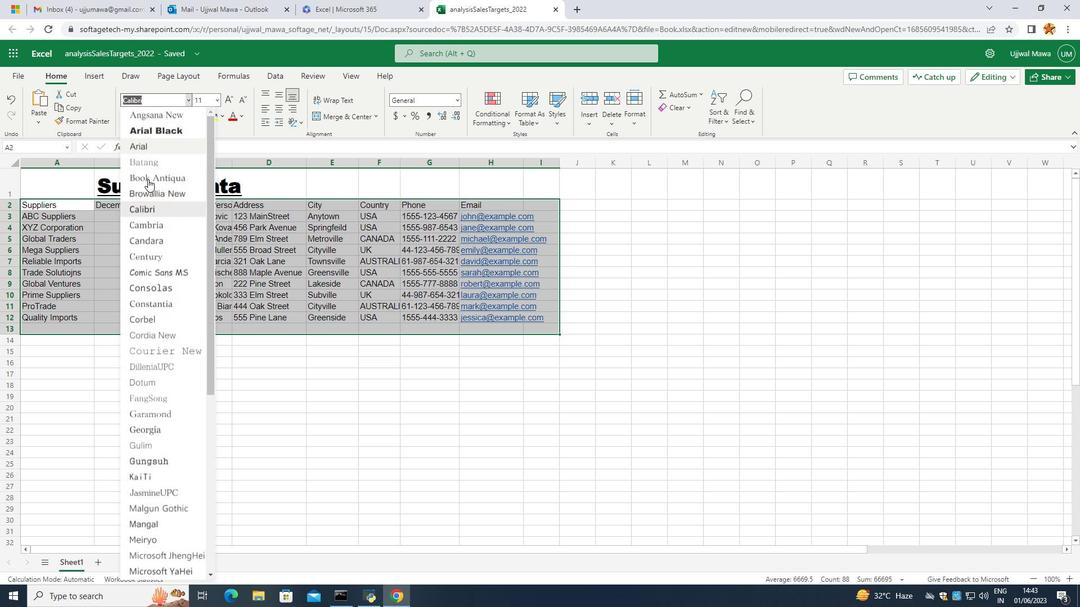 
Action: Mouse pressed left at (142, 193)
Screenshot: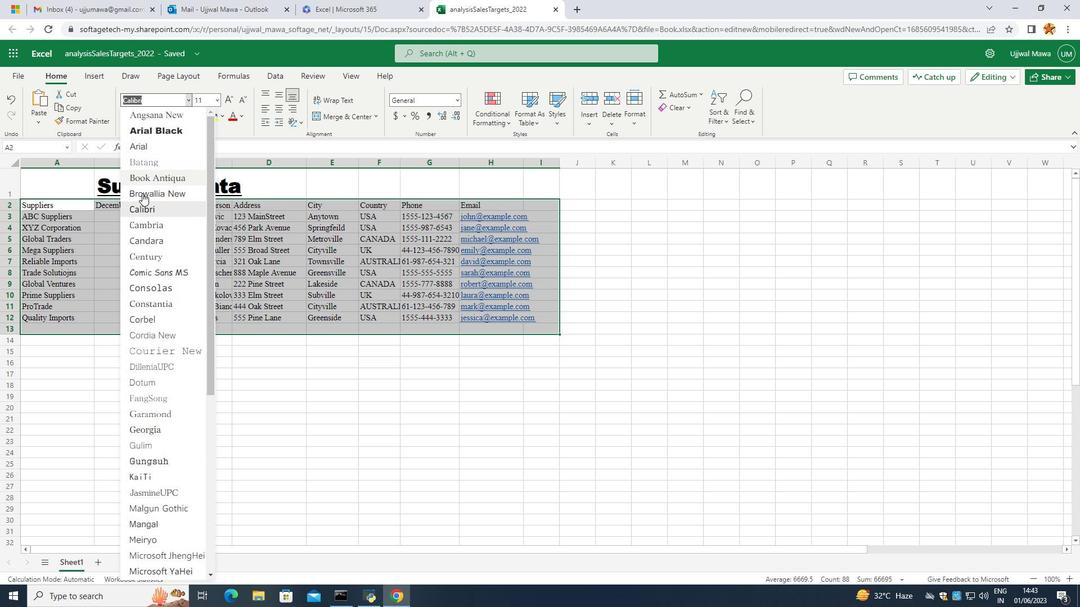 
Action: Mouse moved to (231, 99)
Screenshot: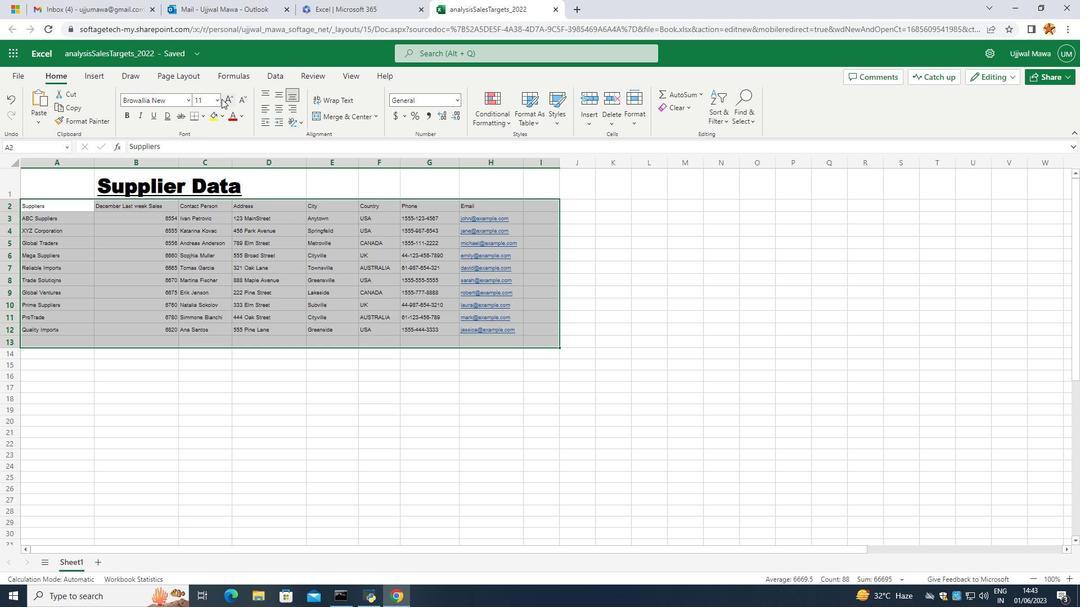 
Action: Mouse pressed left at (231, 99)
Screenshot: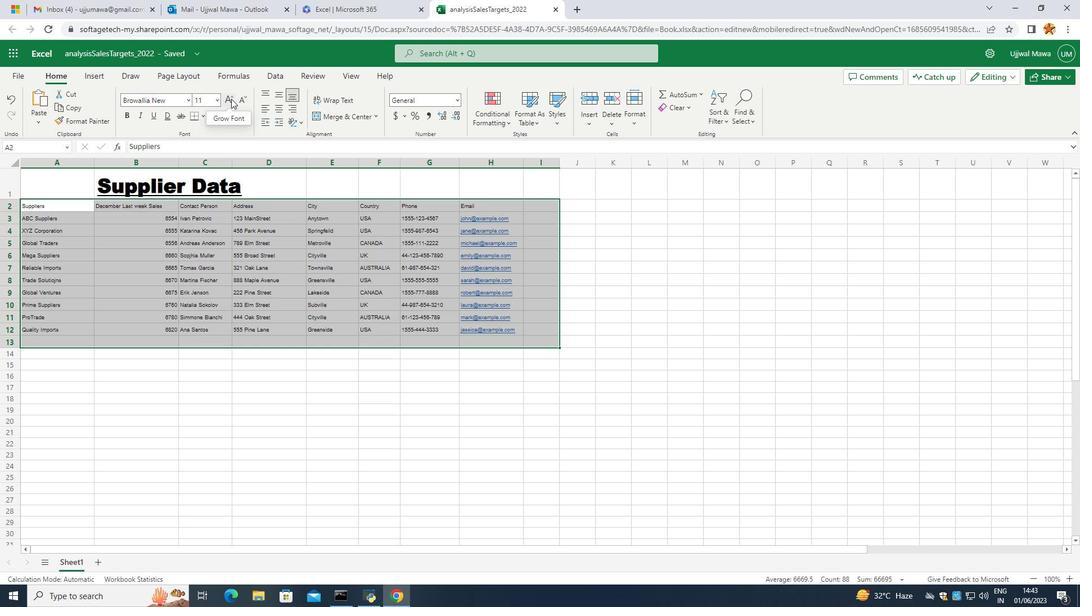 
Action: Mouse pressed left at (231, 99)
Screenshot: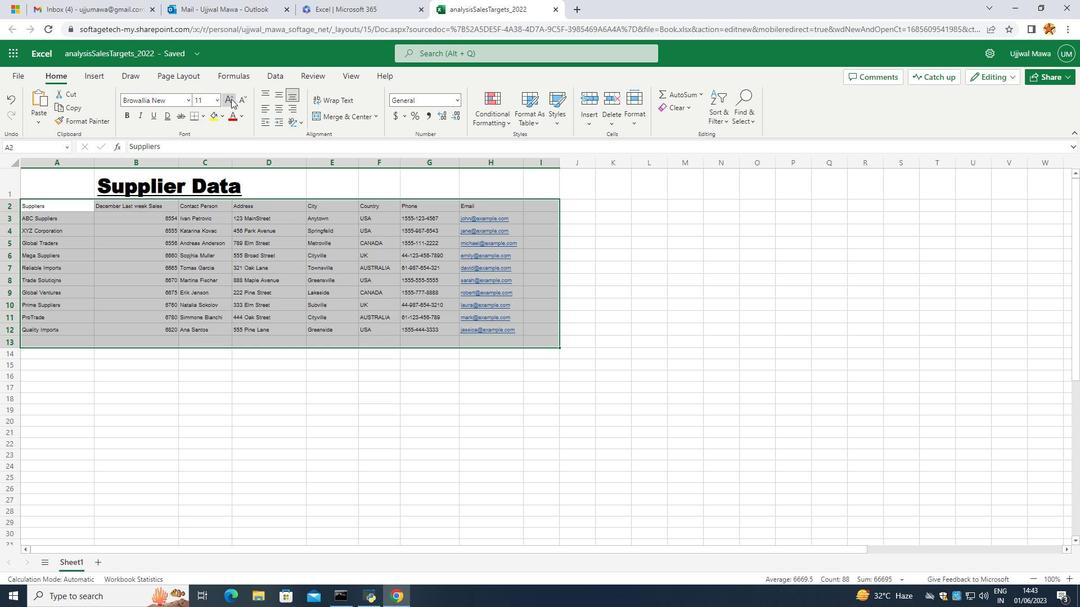 
Action: Mouse pressed left at (231, 99)
Screenshot: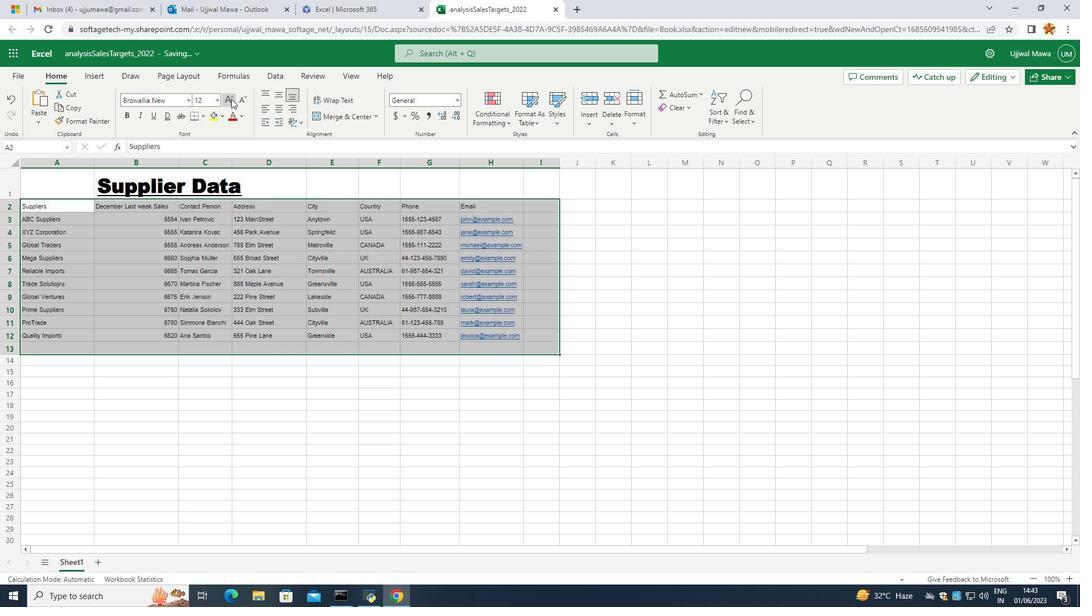 
Action: Mouse pressed left at (231, 99)
Screenshot: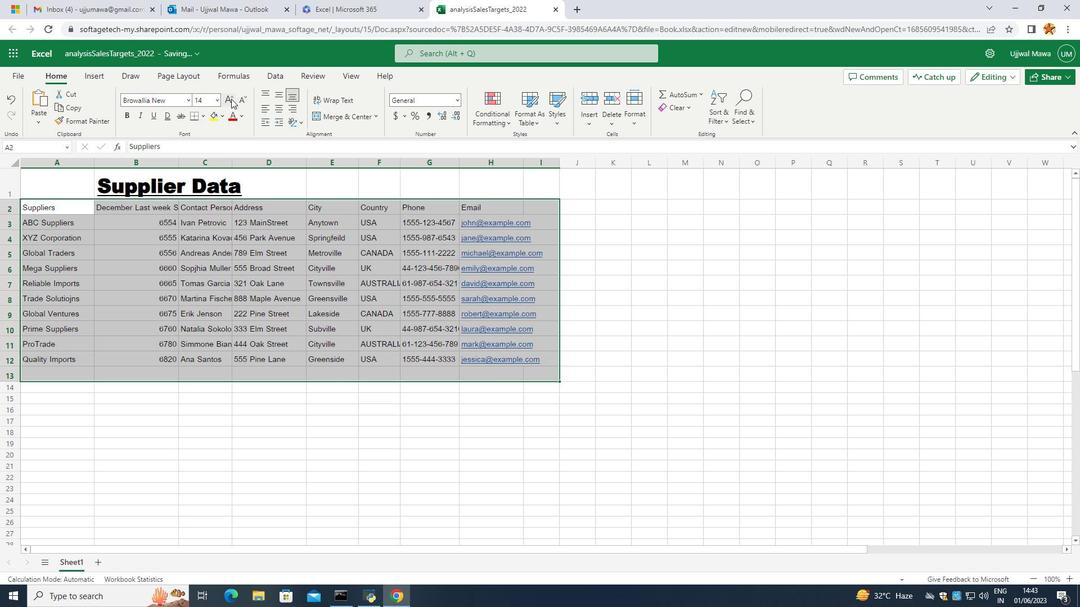 
Action: Mouse moved to (82, 181)
Screenshot: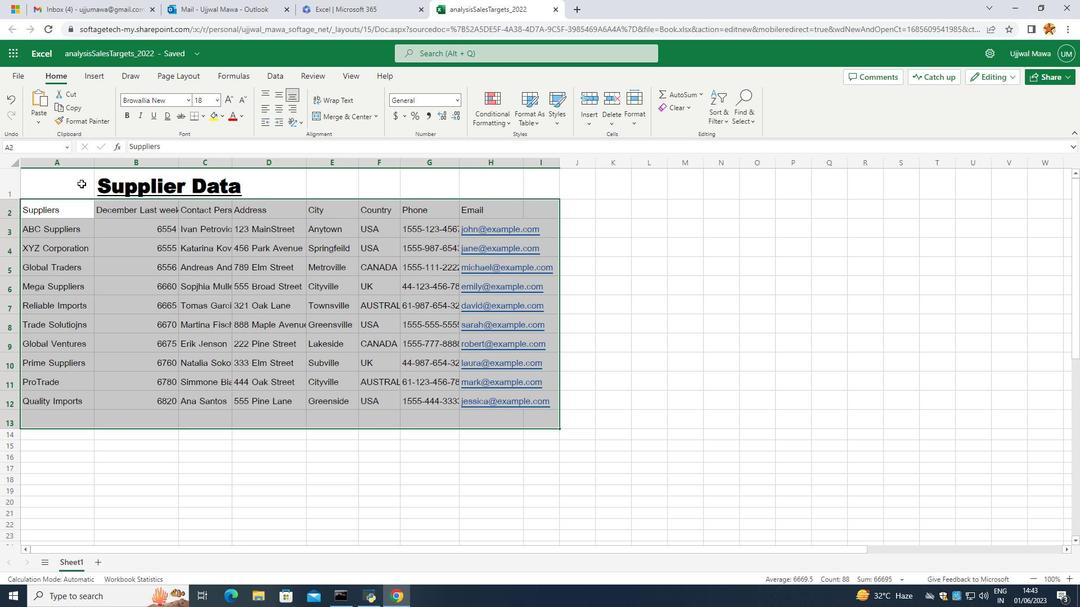 
Action: Mouse pressed left at (82, 181)
Screenshot: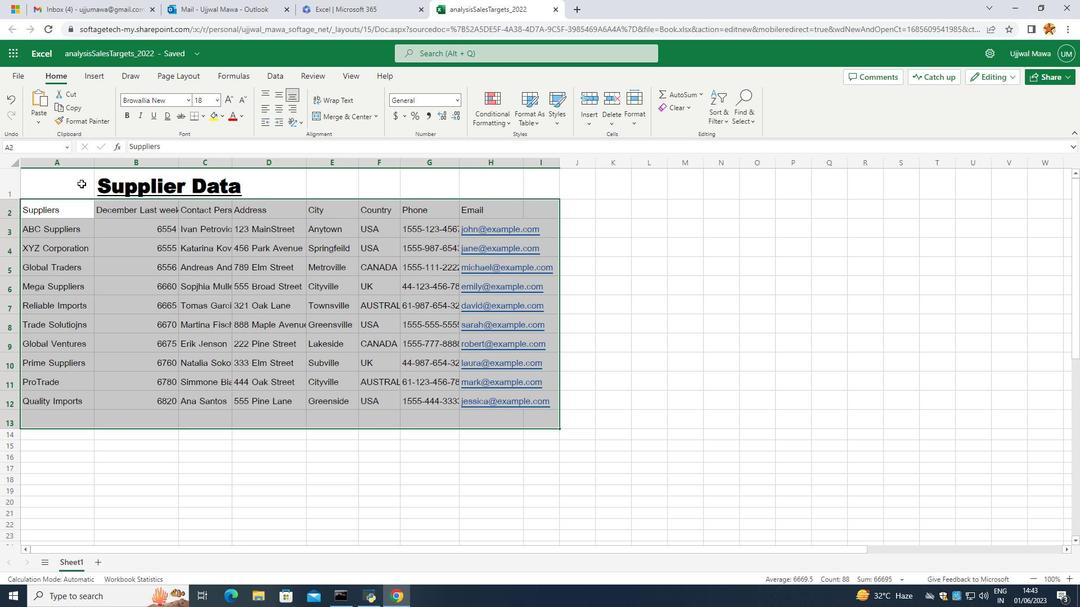 
Action: Mouse moved to (77, 181)
Screenshot: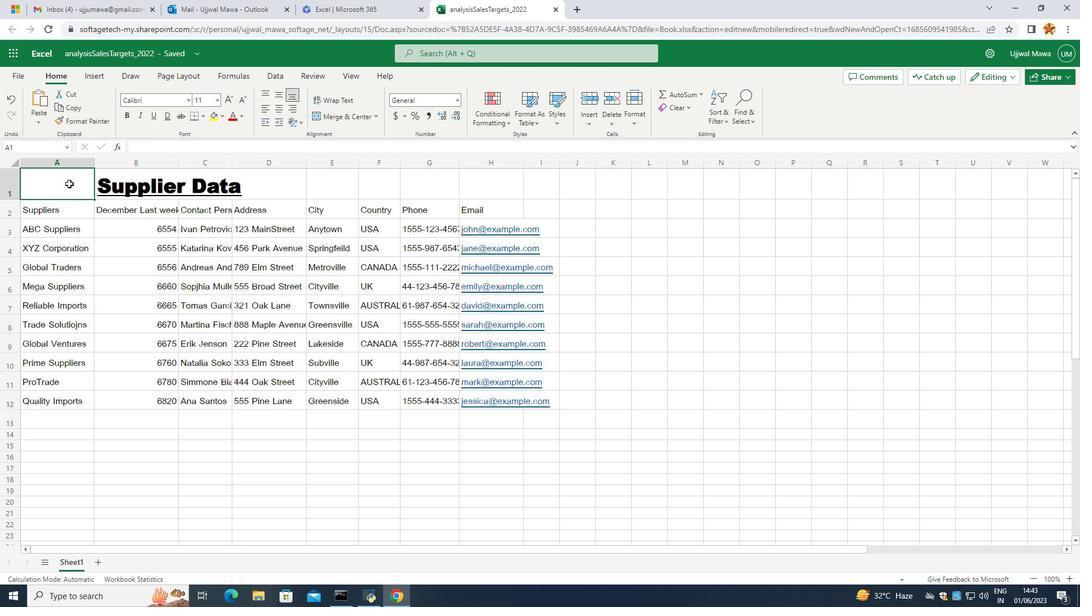 
Action: Mouse pressed left at (77, 181)
Screenshot: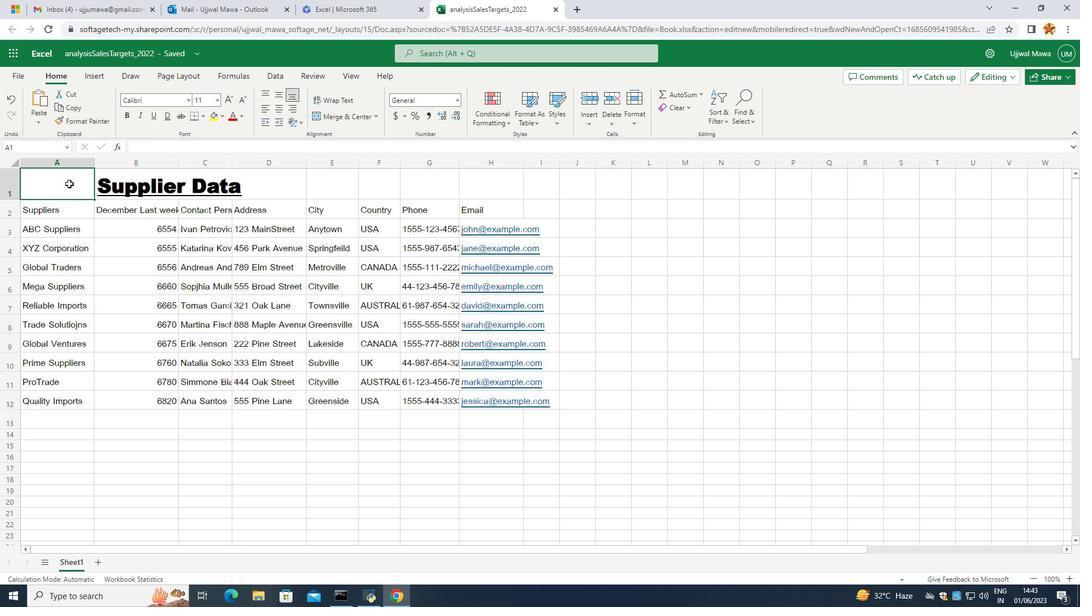 
Action: Mouse moved to (277, 92)
Screenshot: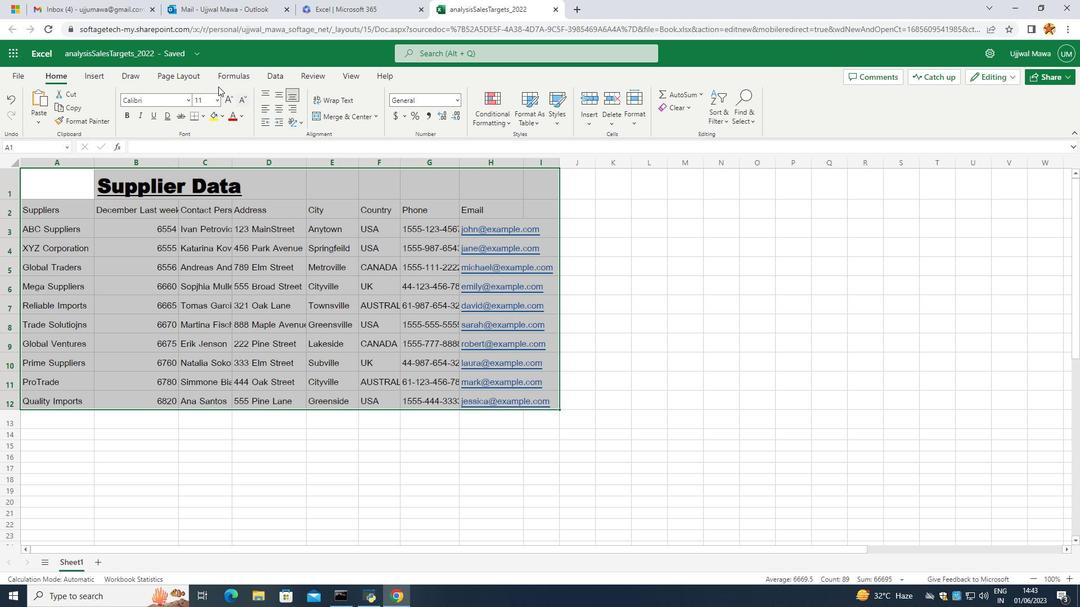 
Action: Mouse pressed left at (277, 92)
Screenshot: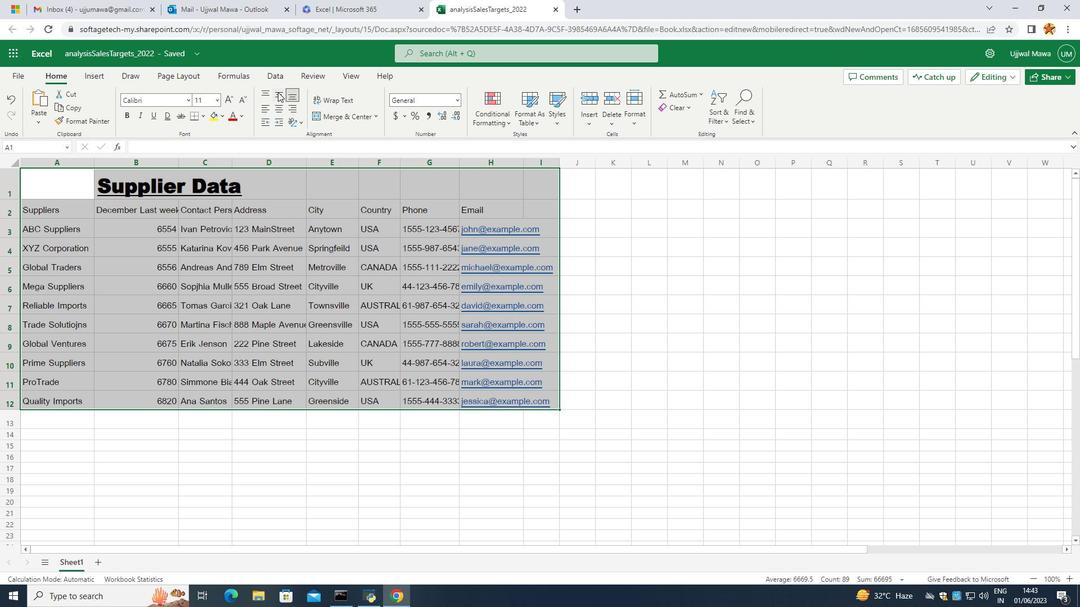 
Action: Mouse moved to (265, 106)
Screenshot: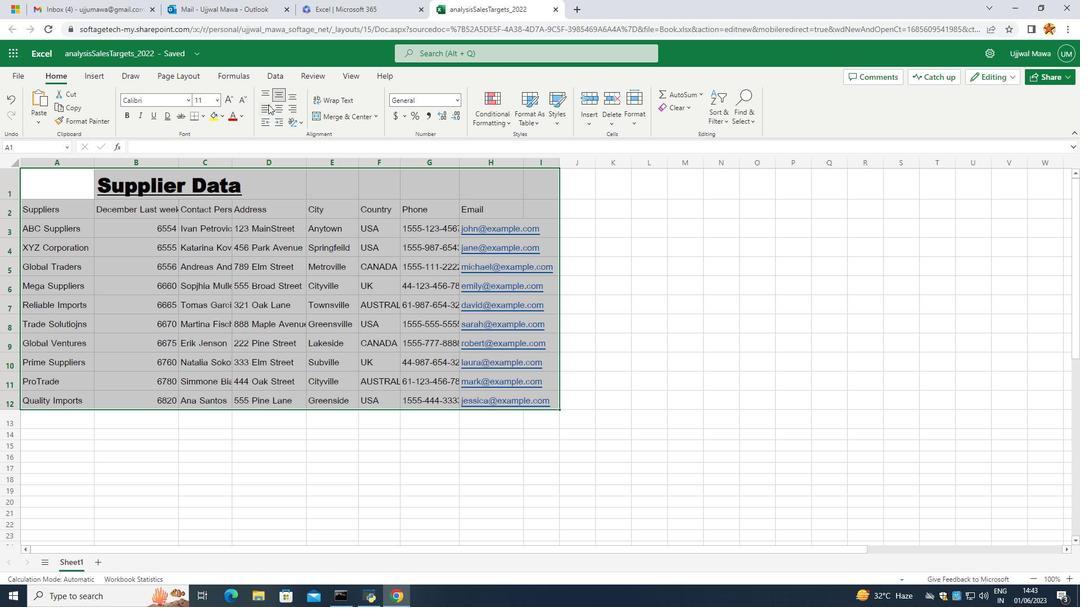 
Action: Mouse pressed left at (265, 106)
Screenshot: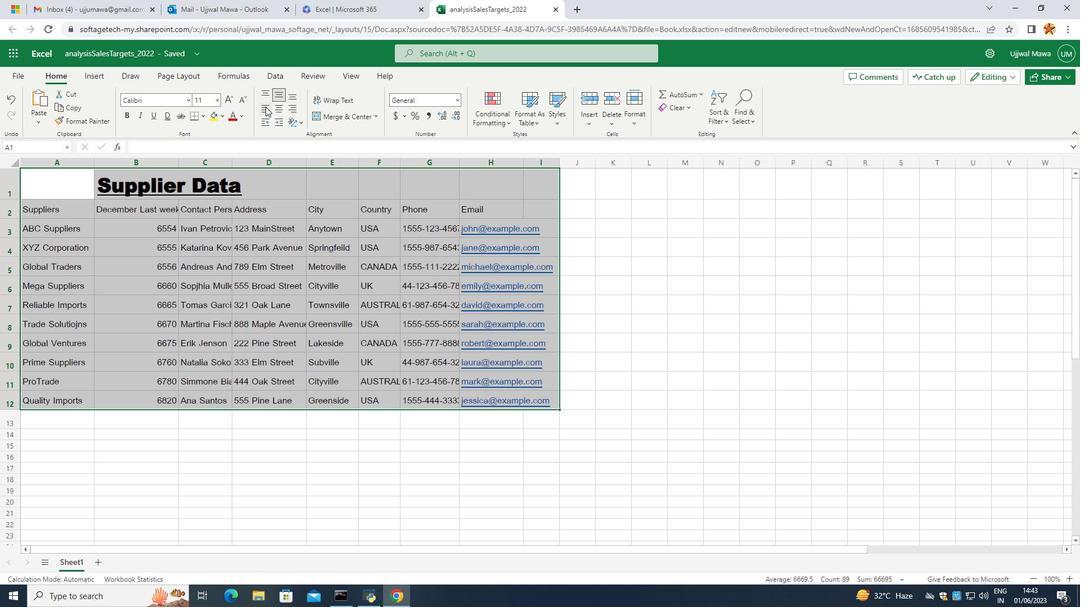 
Action: Mouse moved to (613, 208)
Screenshot: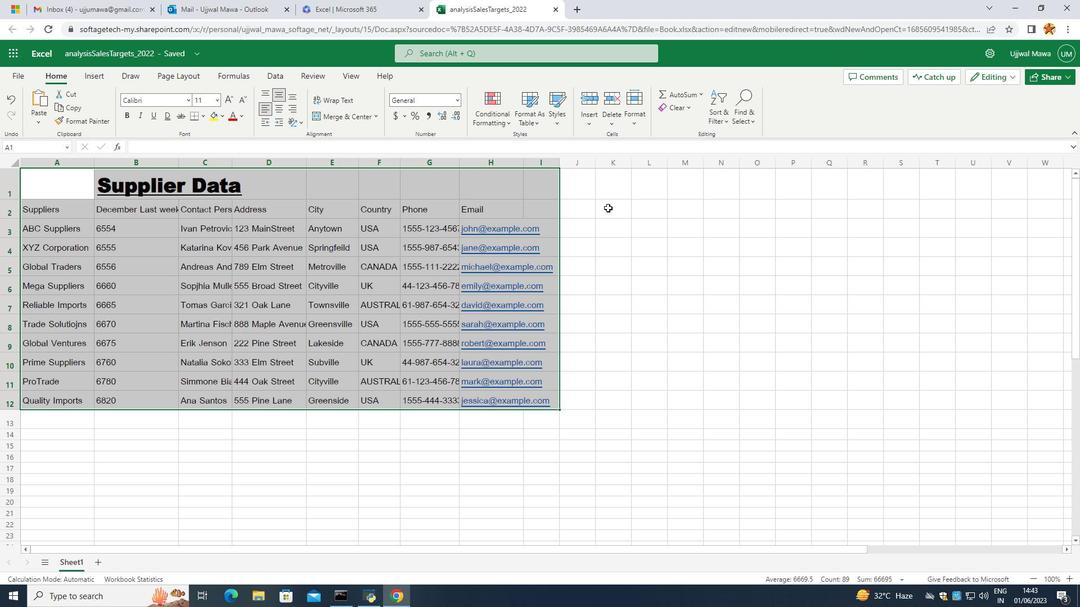 
Action: Mouse pressed left at (613, 208)
Screenshot: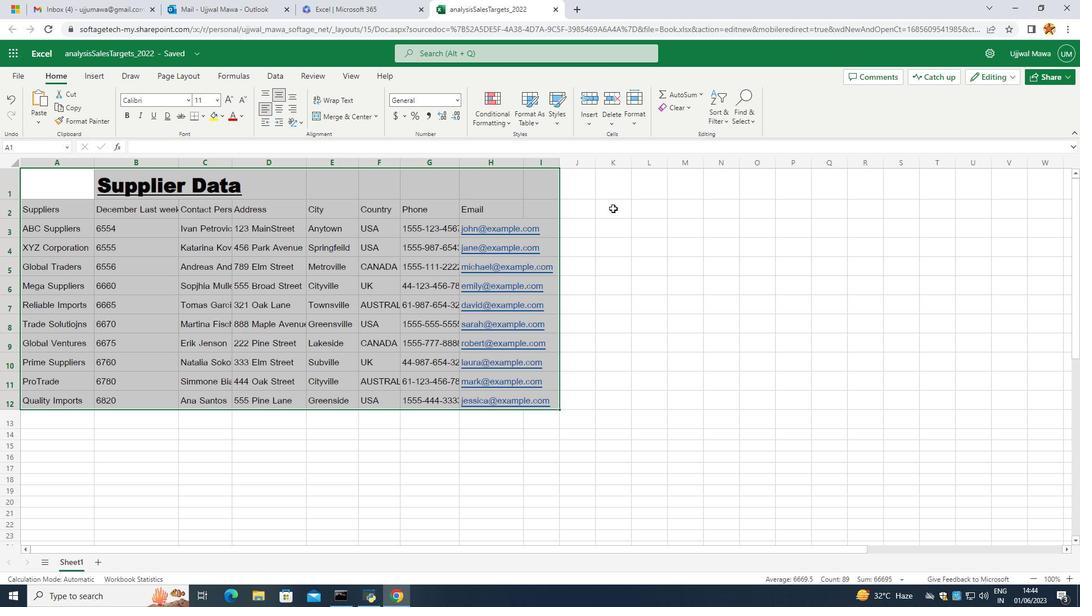 
Action: Mouse moved to (405, 218)
Screenshot: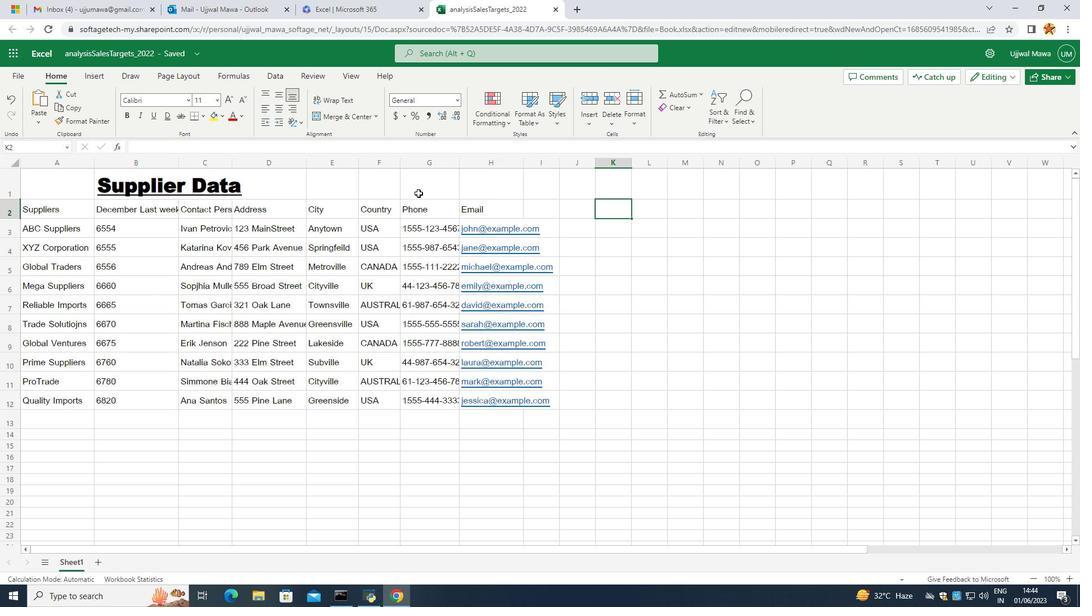 
